 Task: Find connections with filter location Plymouth with filter topic #linkedinlearningwith filter profile language French with filter current company Tata Tele Business Services with filter school ICFAI University with filter industry Health and Human Services with filter service category Wealth Management with filter keywords title Financial Analyst
Action: Mouse moved to (506, 49)
Screenshot: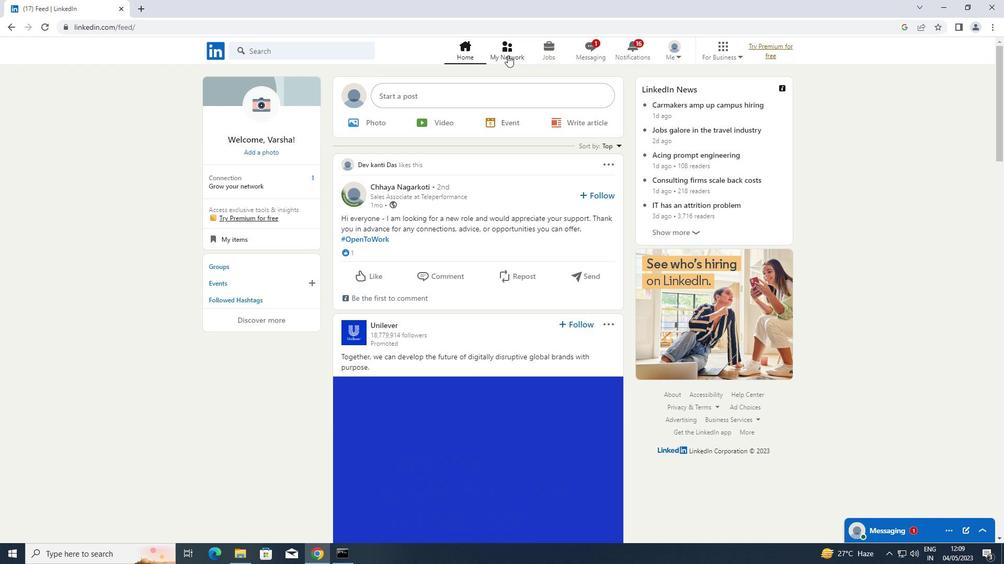 
Action: Mouse pressed left at (506, 49)
Screenshot: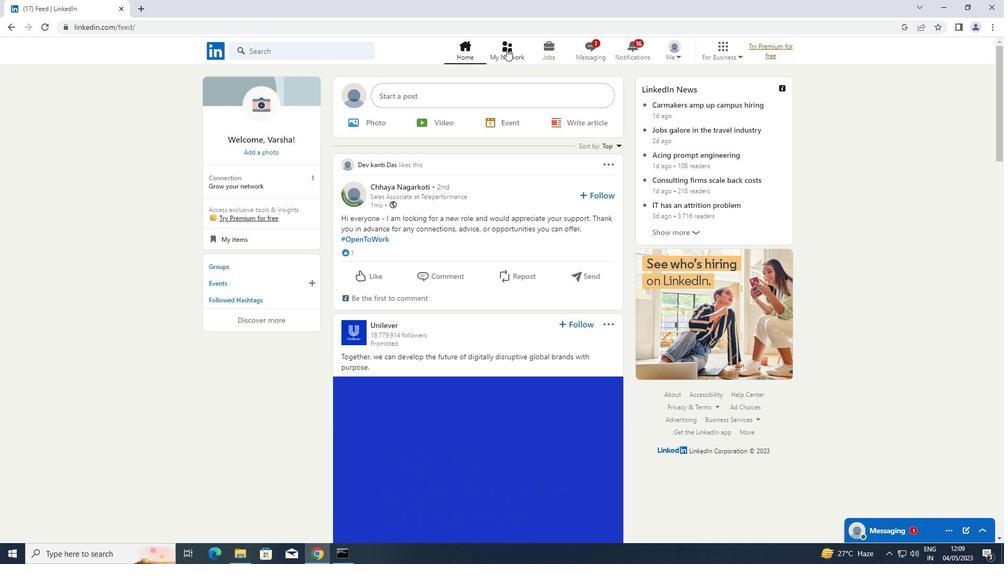 
Action: Mouse moved to (273, 106)
Screenshot: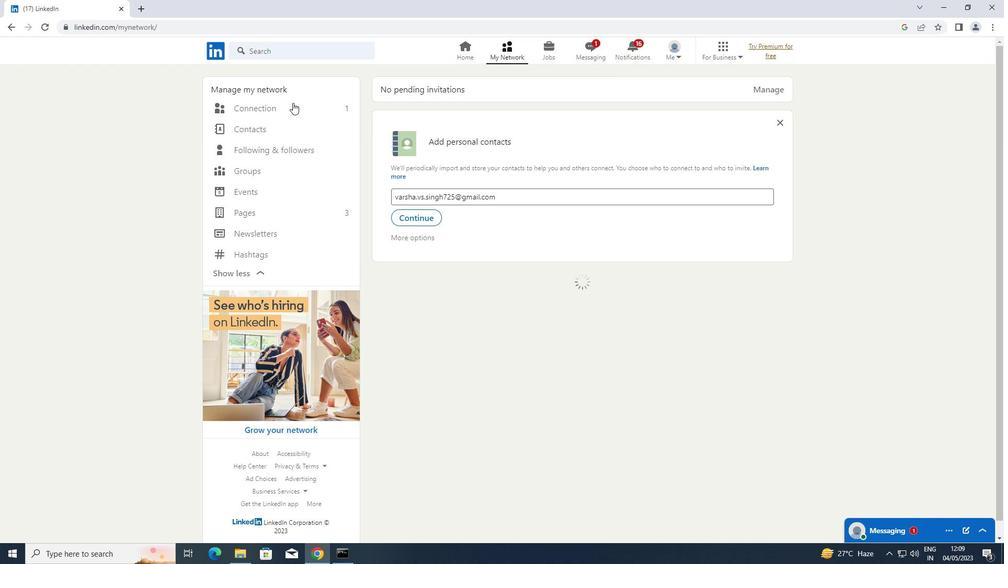 
Action: Mouse pressed left at (273, 106)
Screenshot: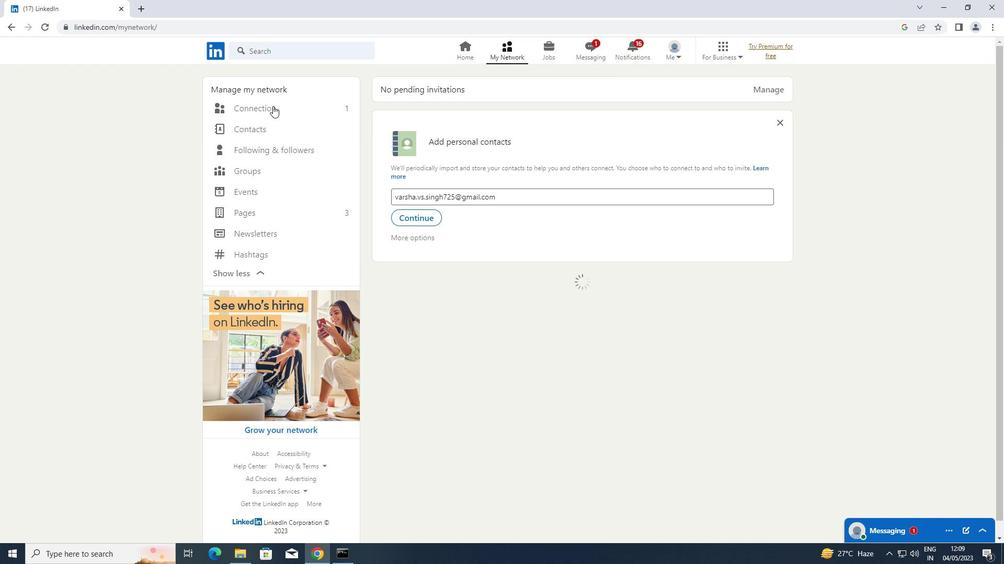 
Action: Mouse moved to (570, 108)
Screenshot: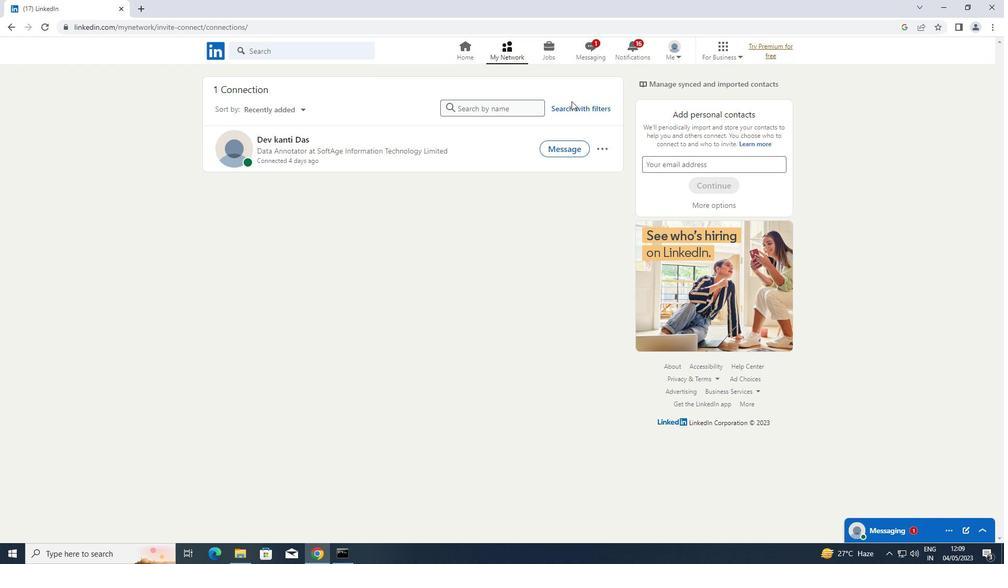 
Action: Mouse pressed left at (570, 108)
Screenshot: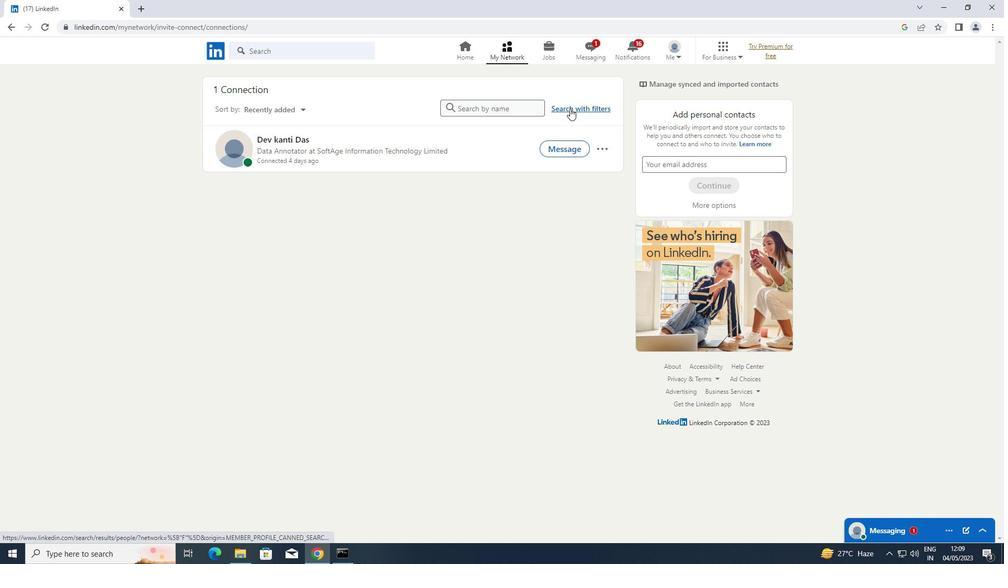 
Action: Mouse moved to (533, 83)
Screenshot: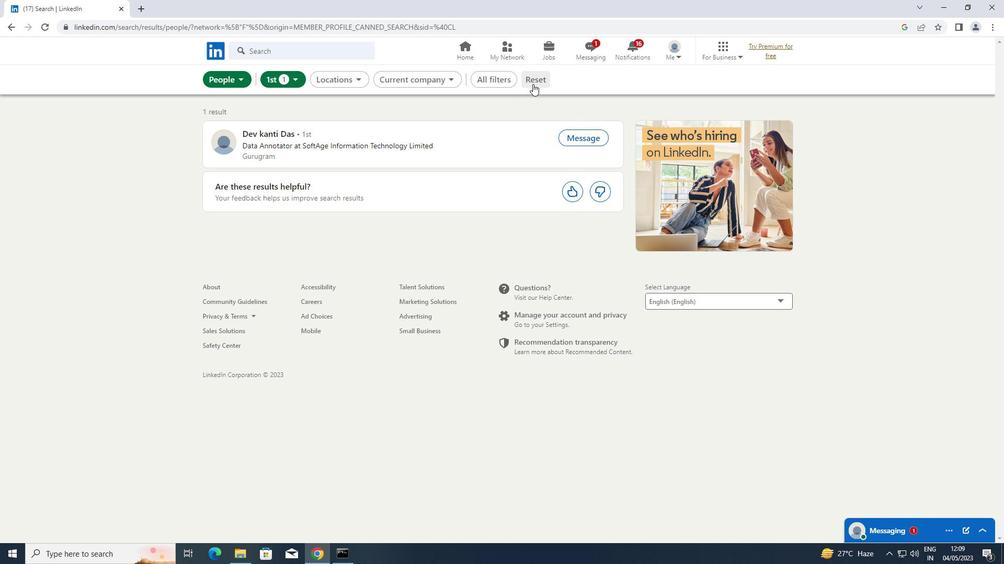 
Action: Mouse pressed left at (533, 83)
Screenshot: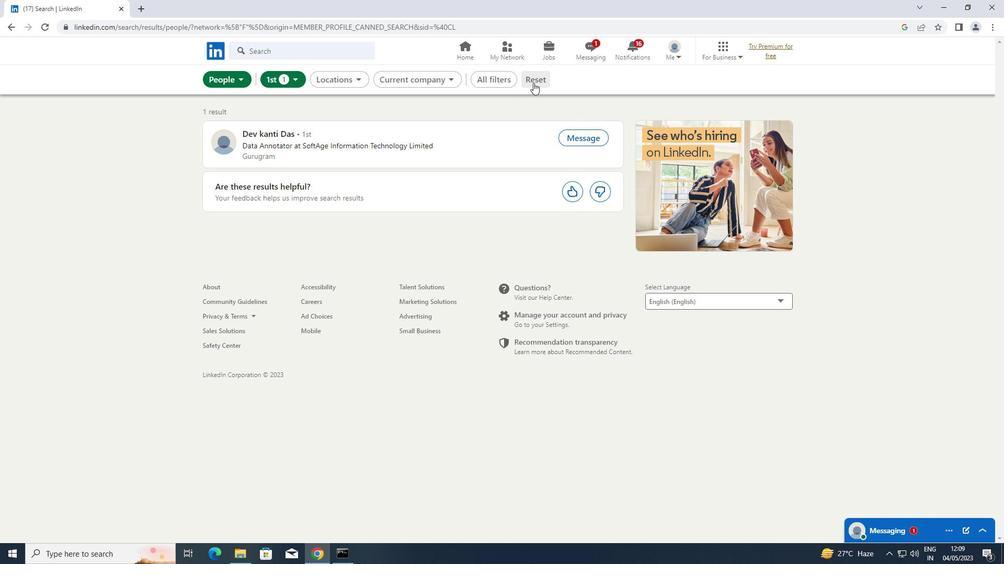 
Action: Mouse moved to (521, 82)
Screenshot: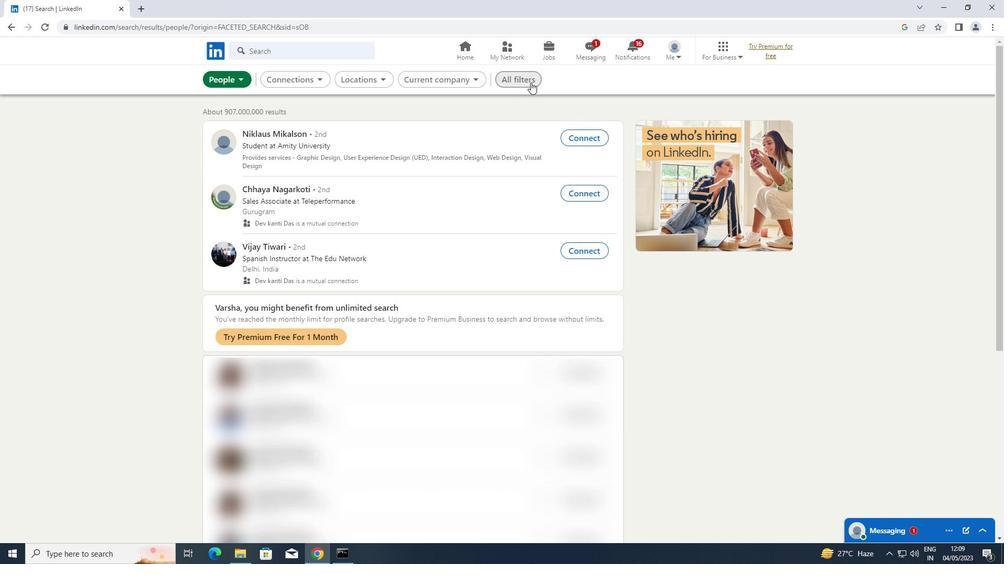 
Action: Mouse pressed left at (521, 82)
Screenshot: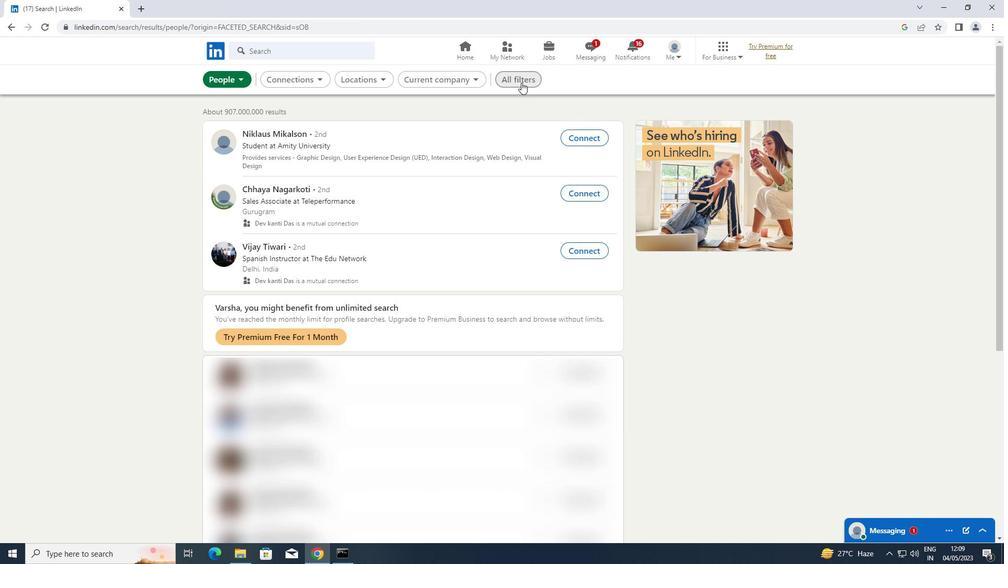 
Action: Mouse moved to (845, 220)
Screenshot: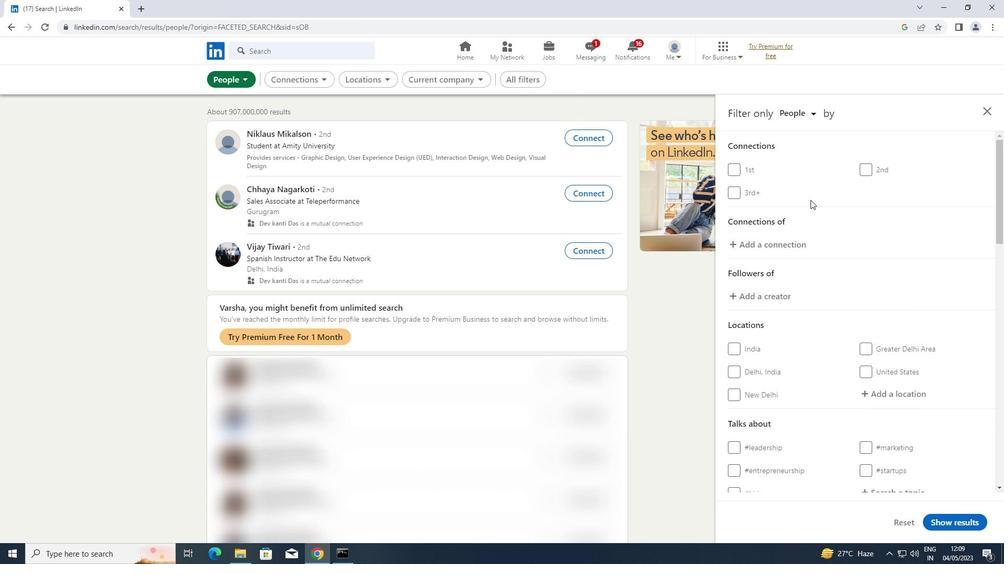 
Action: Mouse scrolled (845, 220) with delta (0, 0)
Screenshot: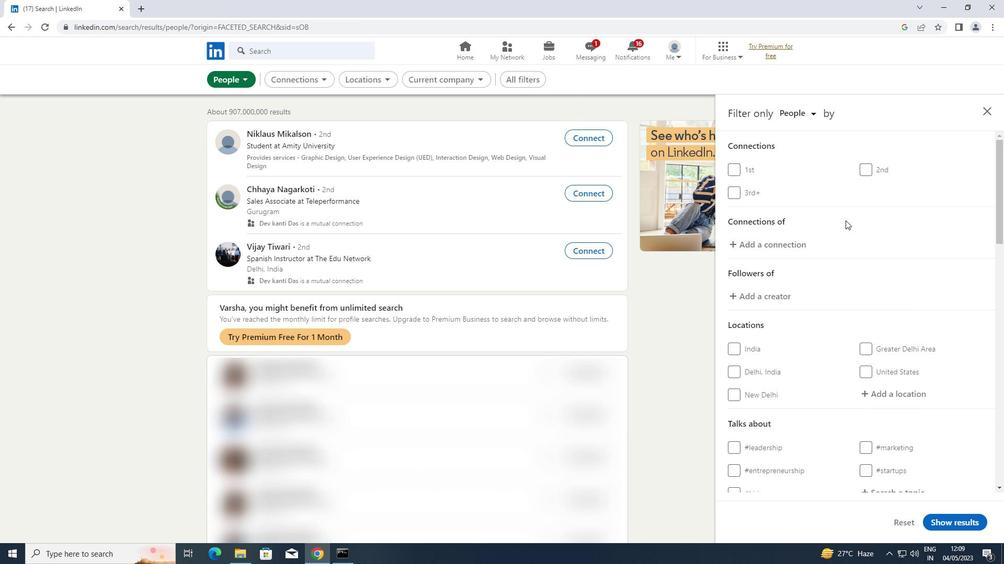 
Action: Mouse scrolled (845, 220) with delta (0, 0)
Screenshot: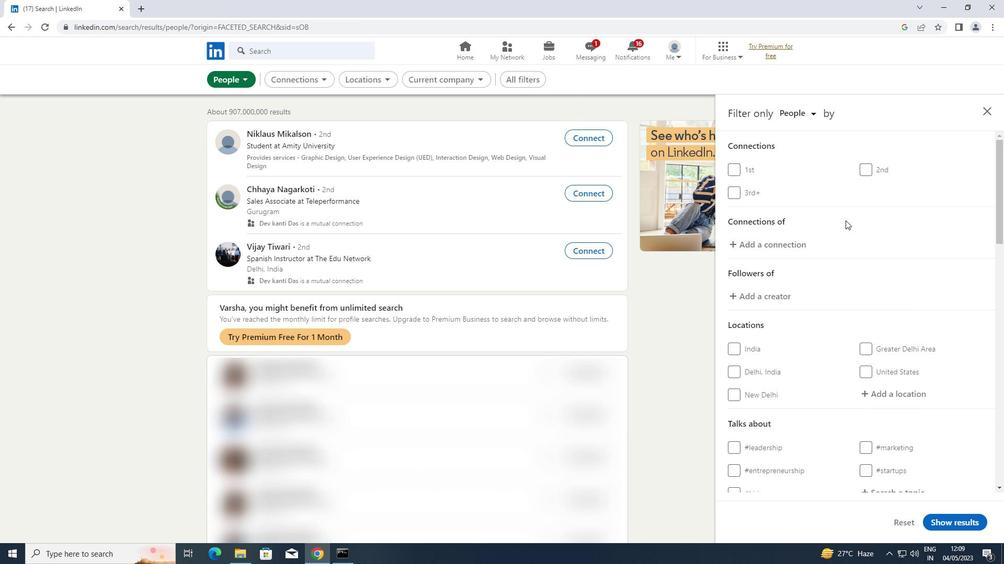 
Action: Mouse moved to (894, 286)
Screenshot: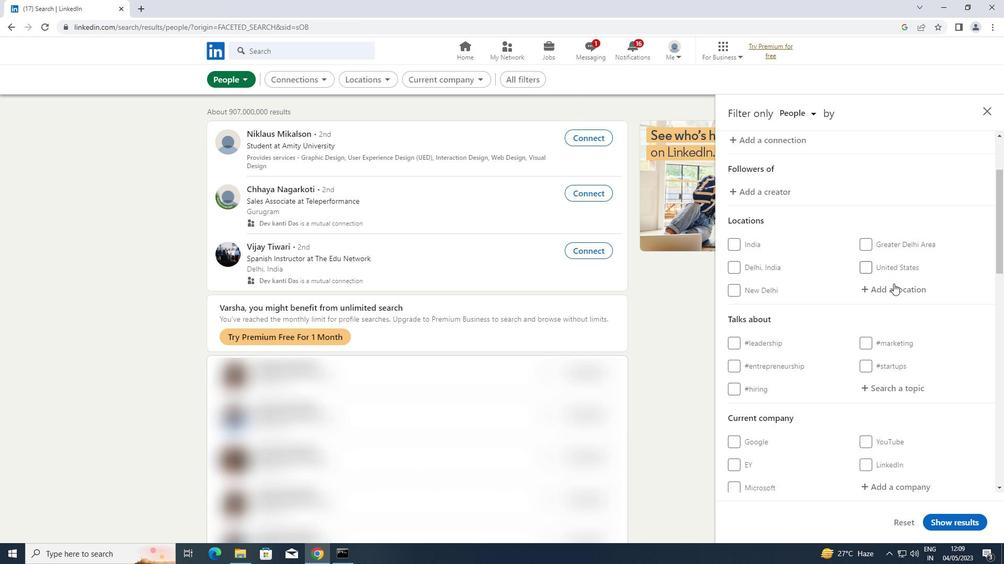 
Action: Mouse pressed left at (894, 286)
Screenshot: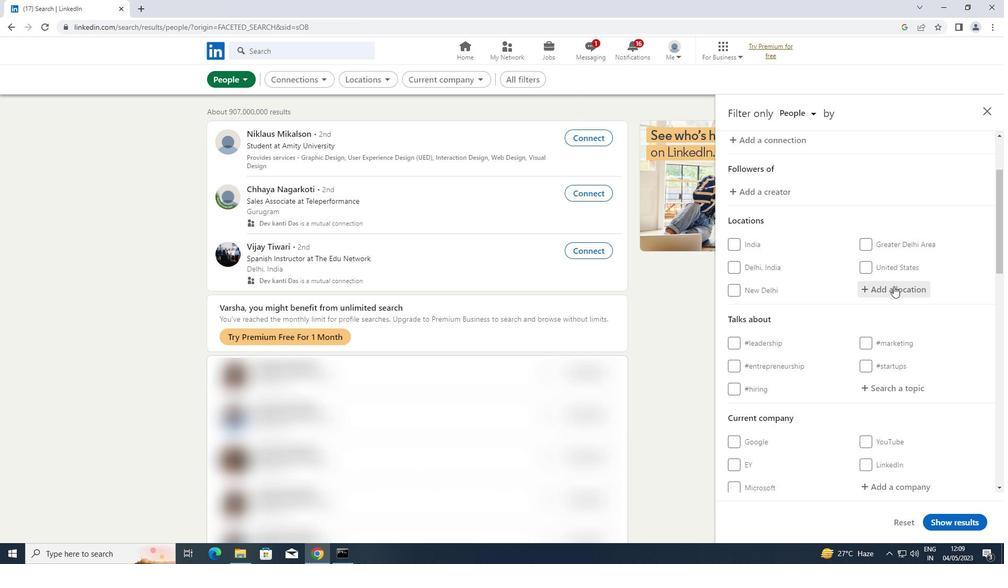 
Action: Key pressed <Key.shift><Key.shift>PLYMOUTH<Key.enter>
Screenshot: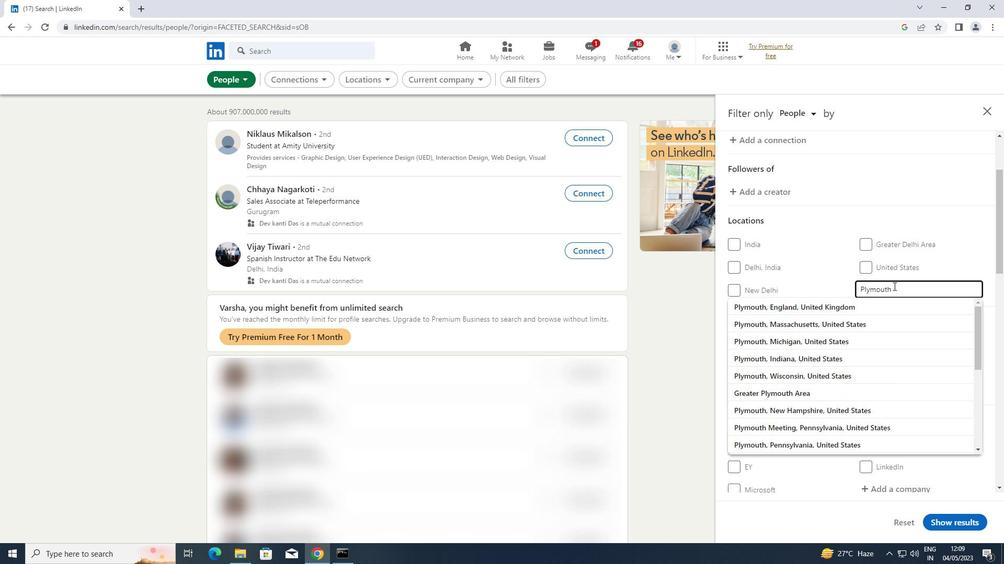 
Action: Mouse moved to (877, 391)
Screenshot: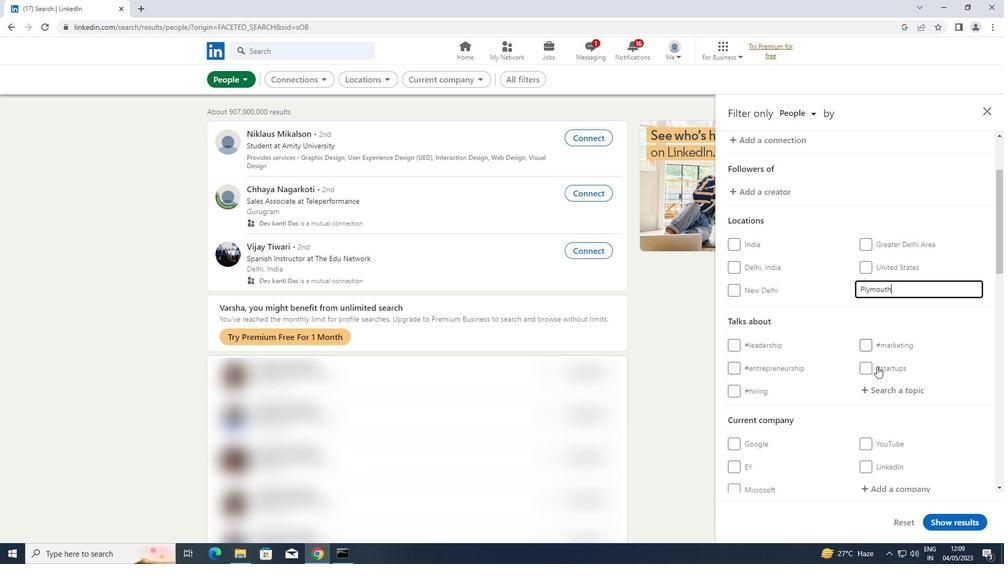 
Action: Mouse pressed left at (877, 391)
Screenshot: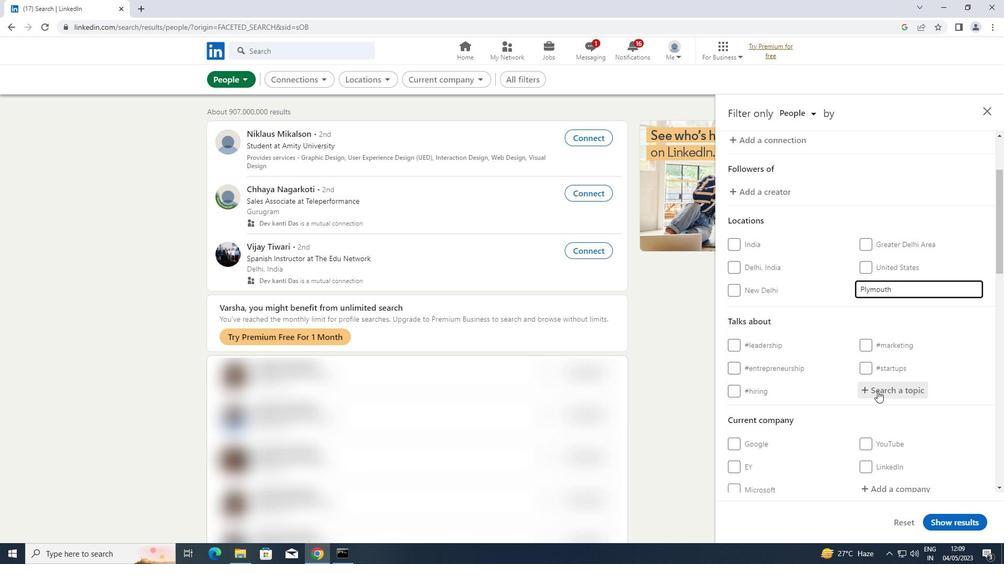 
Action: Key pressed LINKEDINLEARNING
Screenshot: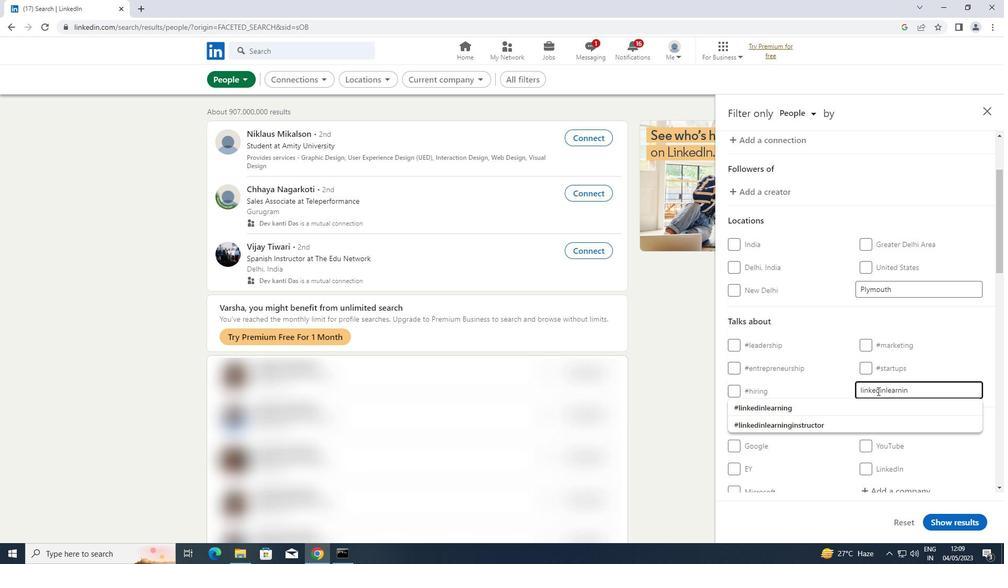 
Action: Mouse moved to (793, 406)
Screenshot: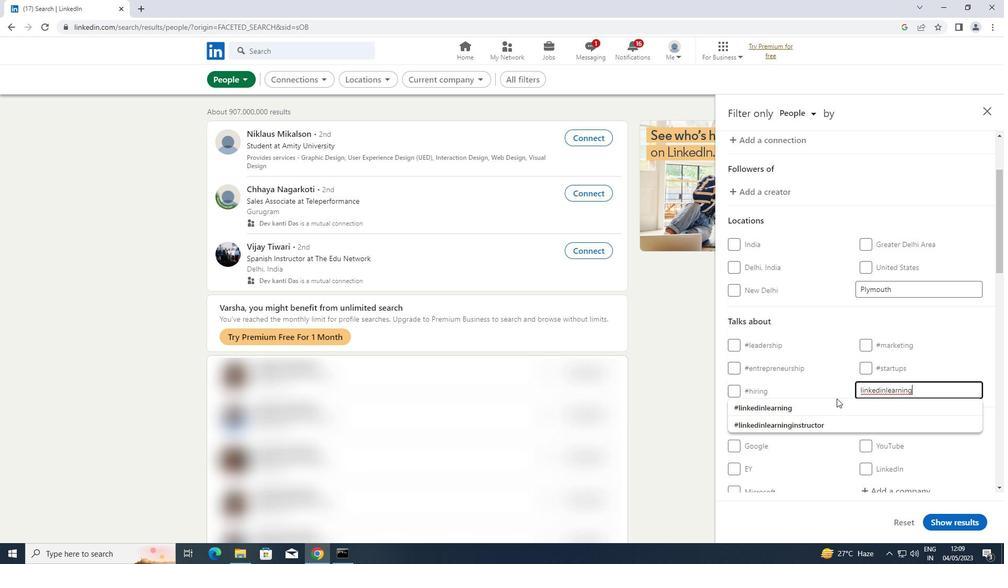 
Action: Mouse pressed left at (793, 406)
Screenshot: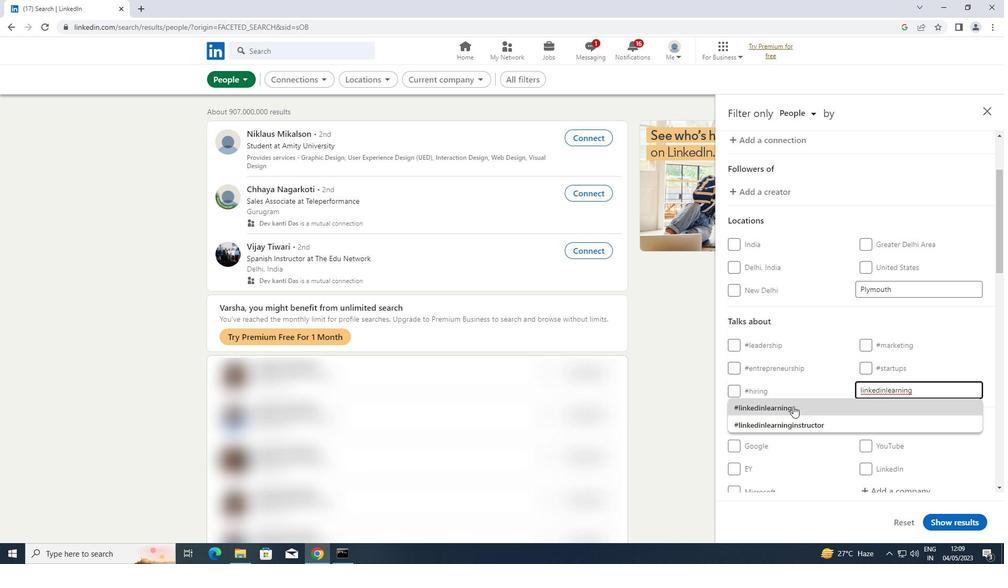 
Action: Mouse scrolled (793, 406) with delta (0, 0)
Screenshot: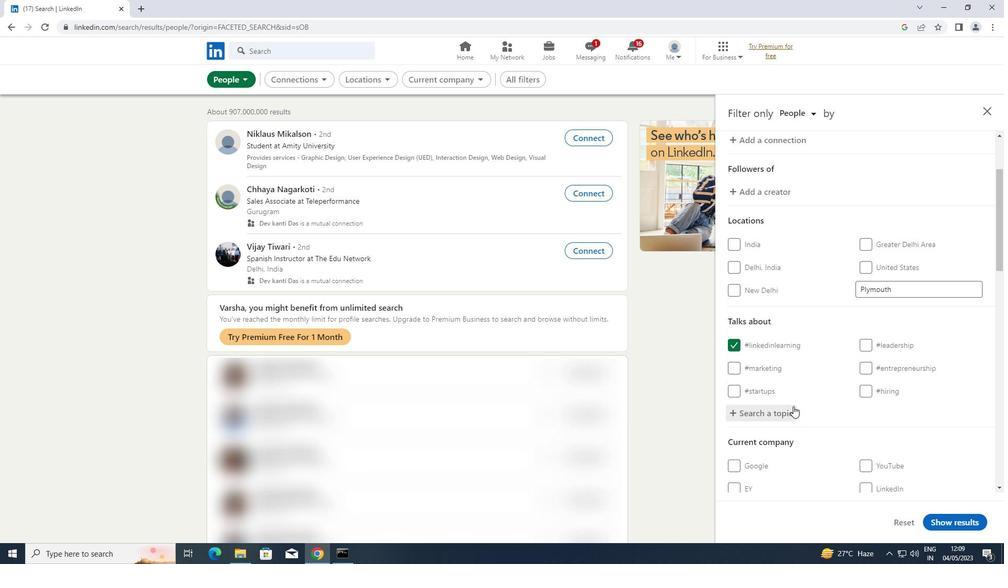 
Action: Mouse scrolled (793, 406) with delta (0, 0)
Screenshot: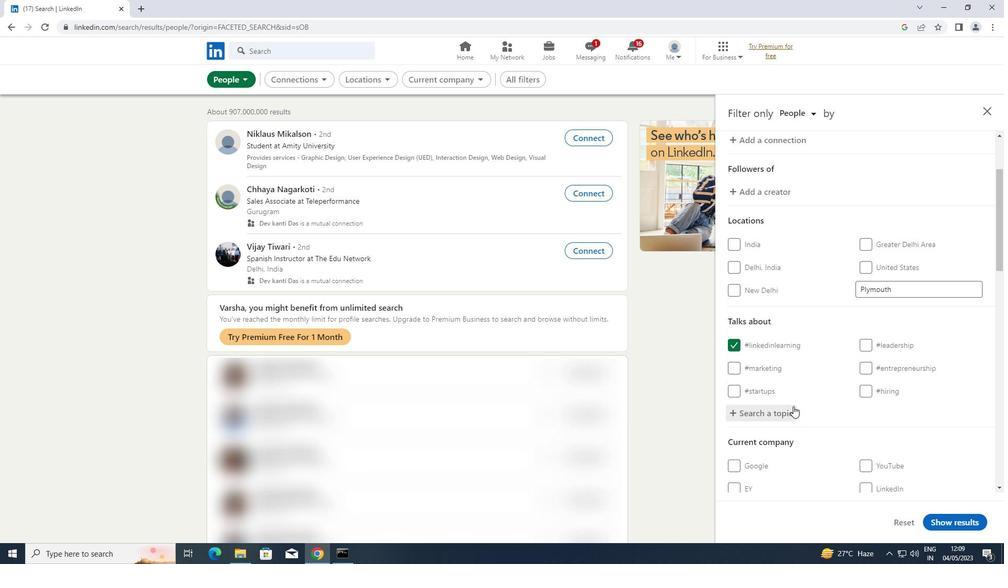 
Action: Mouse scrolled (793, 406) with delta (0, 0)
Screenshot: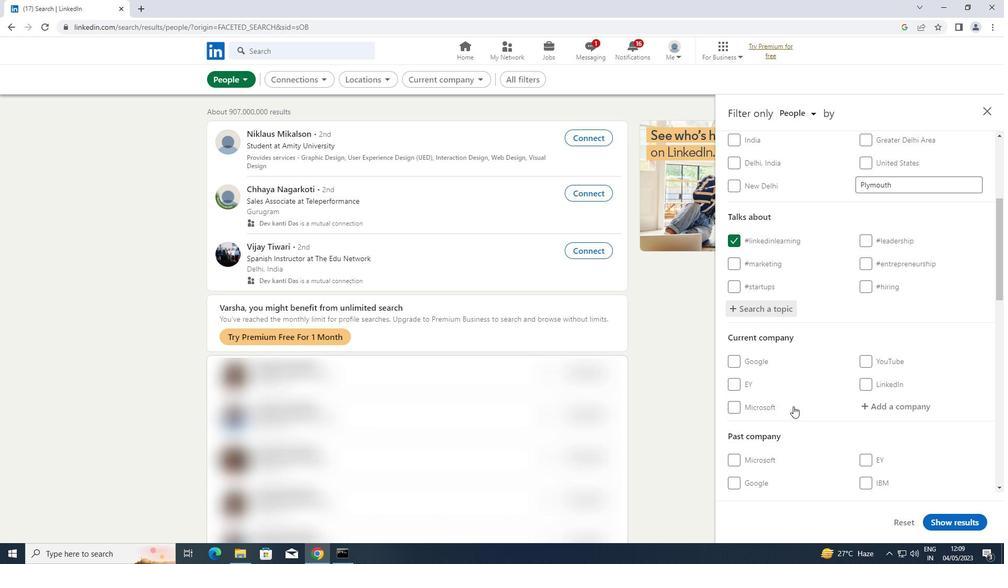 
Action: Mouse scrolled (793, 406) with delta (0, 0)
Screenshot: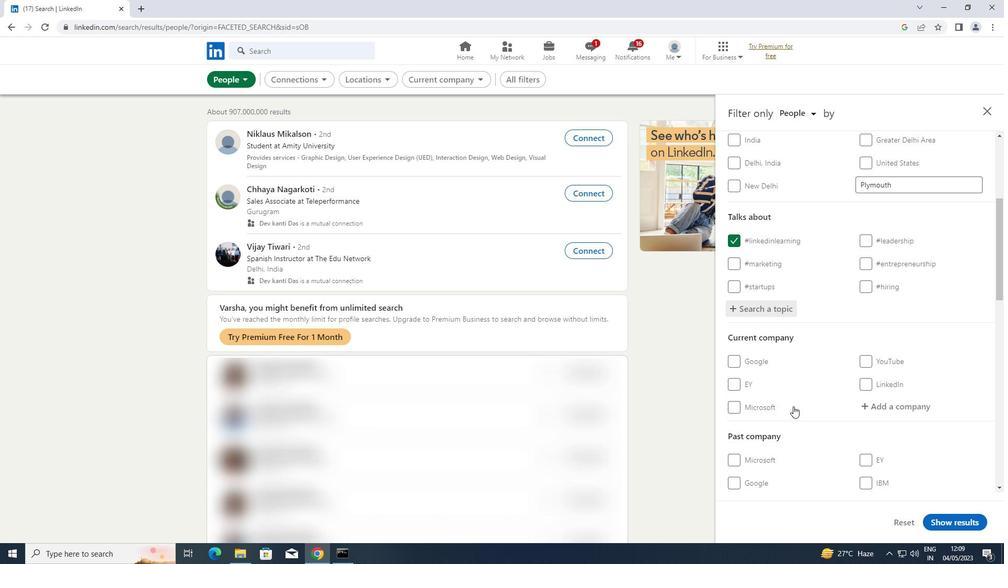 
Action: Mouse scrolled (793, 406) with delta (0, 0)
Screenshot: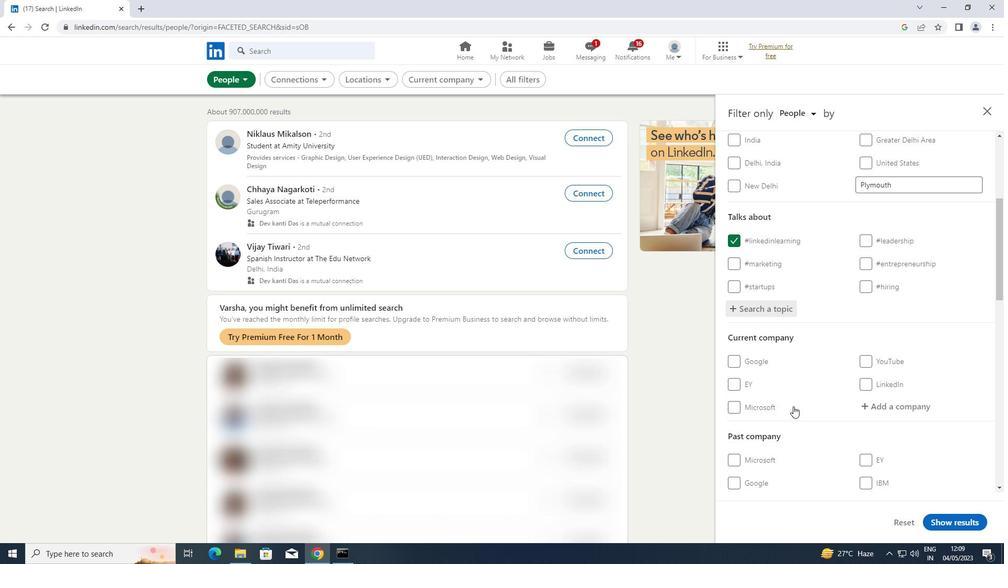 
Action: Mouse moved to (793, 405)
Screenshot: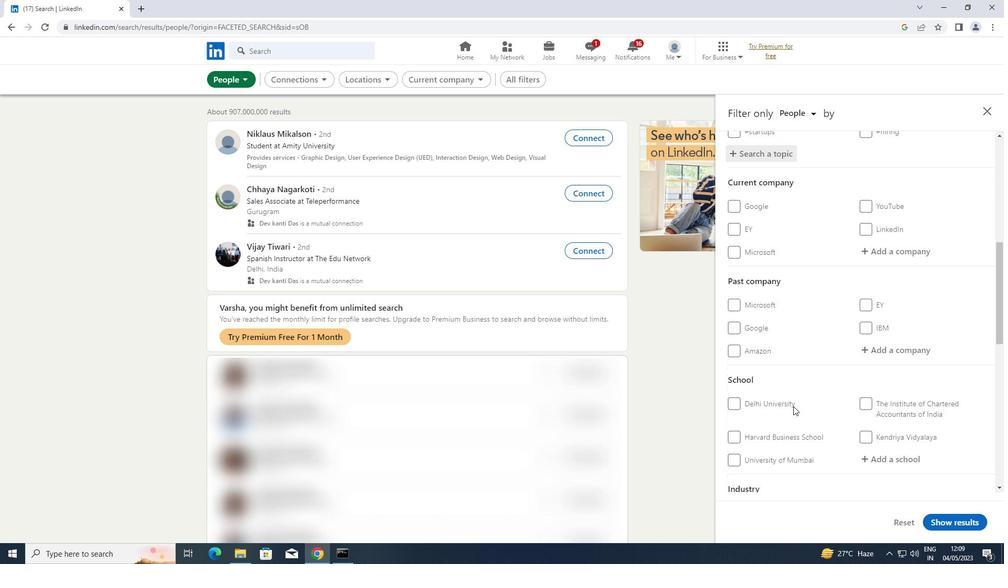 
Action: Mouse scrolled (793, 405) with delta (0, 0)
Screenshot: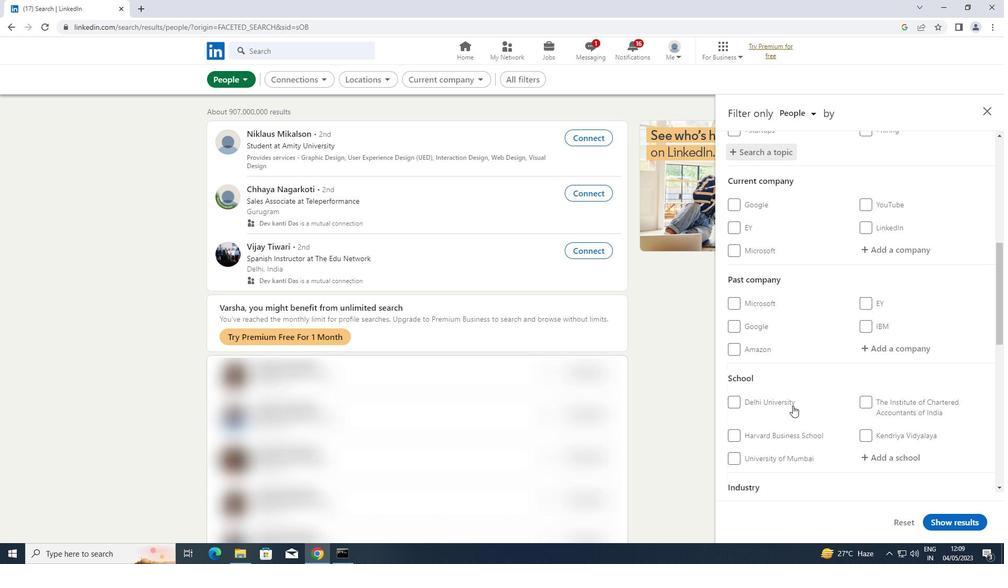 
Action: Mouse scrolled (793, 405) with delta (0, 0)
Screenshot: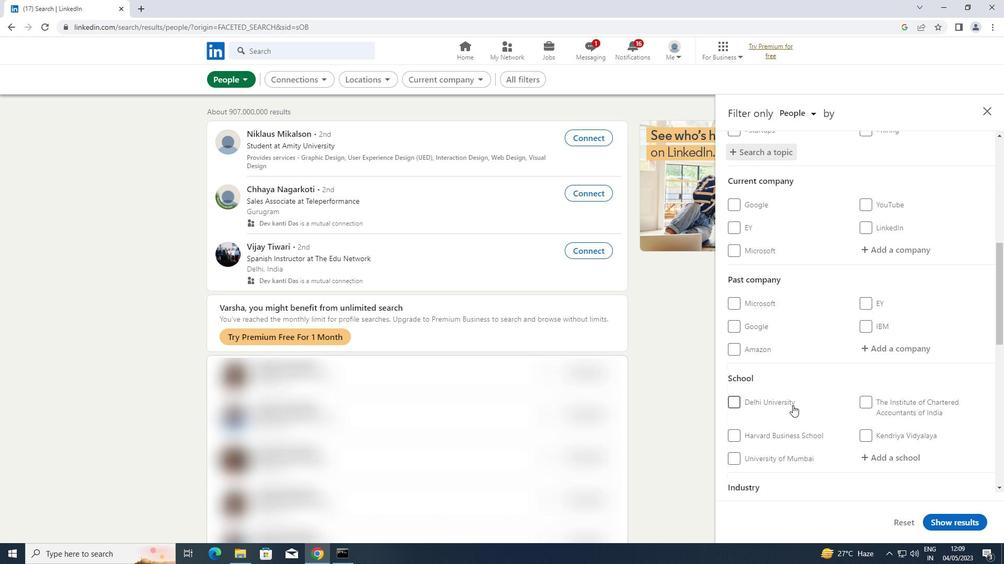 
Action: Mouse scrolled (793, 405) with delta (0, 0)
Screenshot: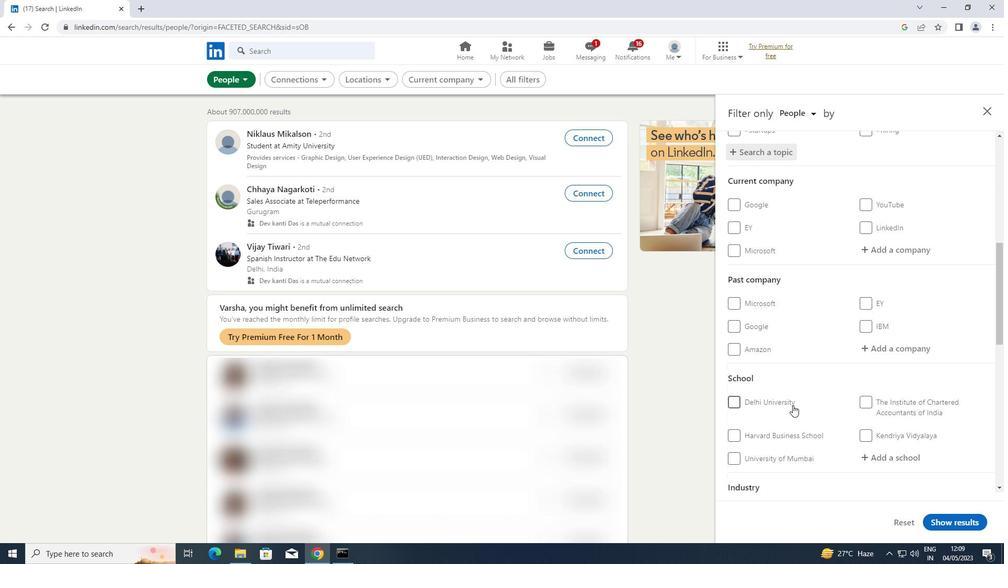 
Action: Mouse scrolled (793, 405) with delta (0, 0)
Screenshot: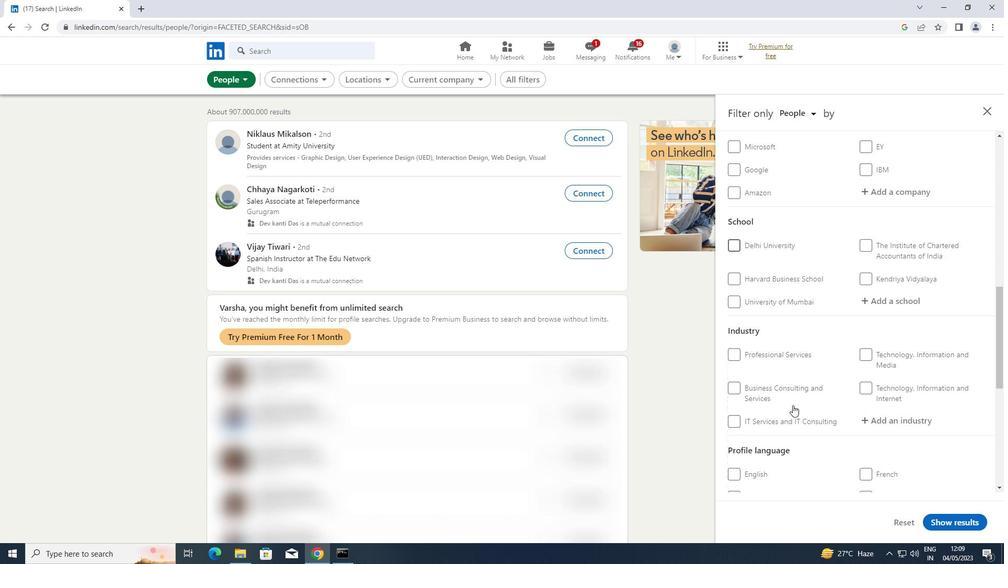 
Action: Mouse scrolled (793, 405) with delta (0, 0)
Screenshot: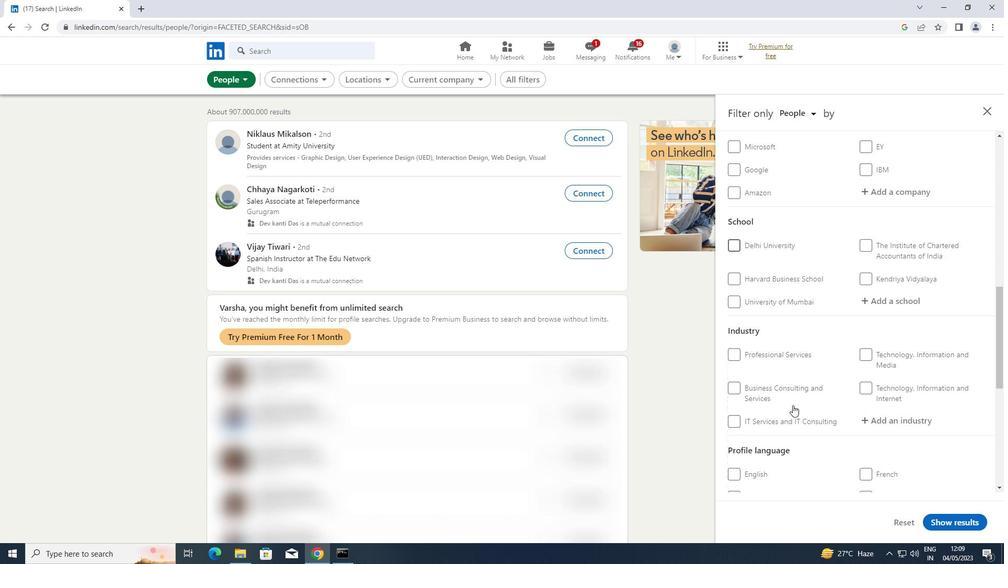 
Action: Mouse moved to (863, 370)
Screenshot: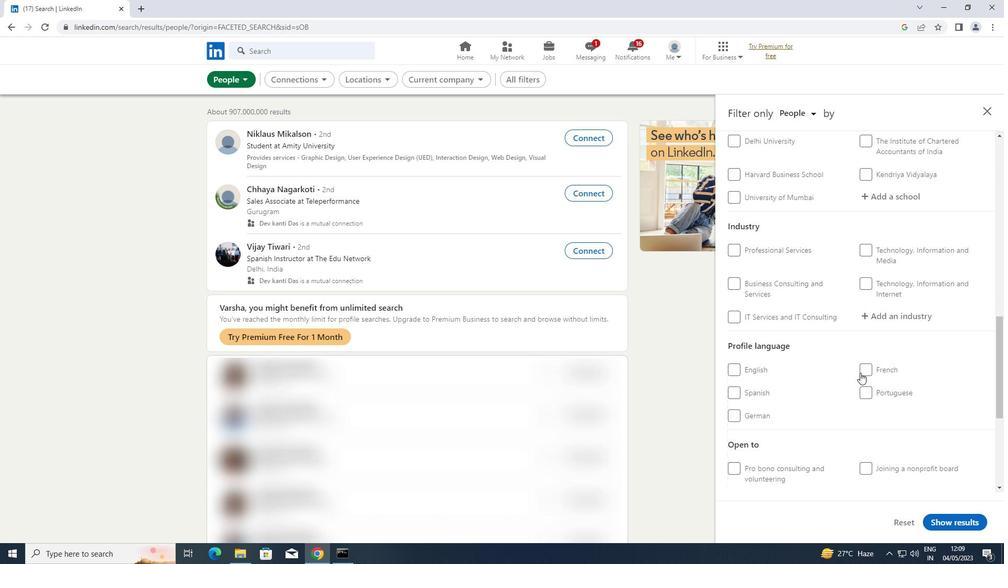 
Action: Mouse pressed left at (863, 370)
Screenshot: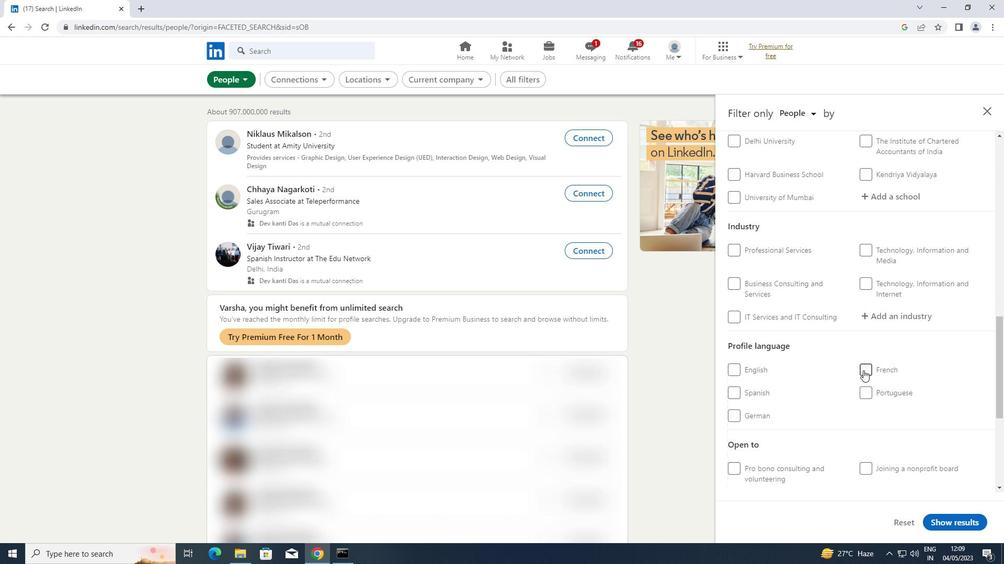 
Action: Mouse scrolled (863, 371) with delta (0, 0)
Screenshot: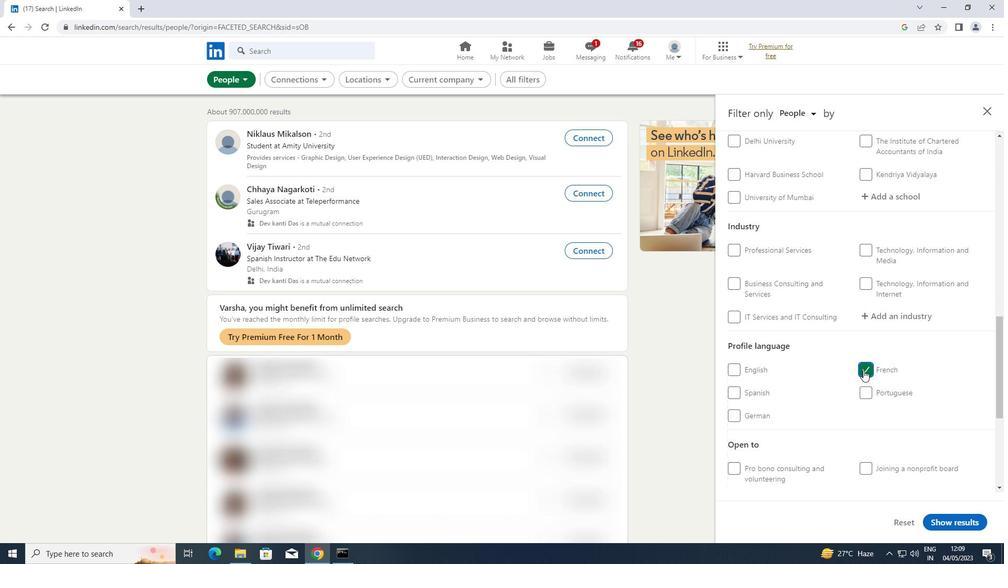 
Action: Mouse scrolled (863, 371) with delta (0, 0)
Screenshot: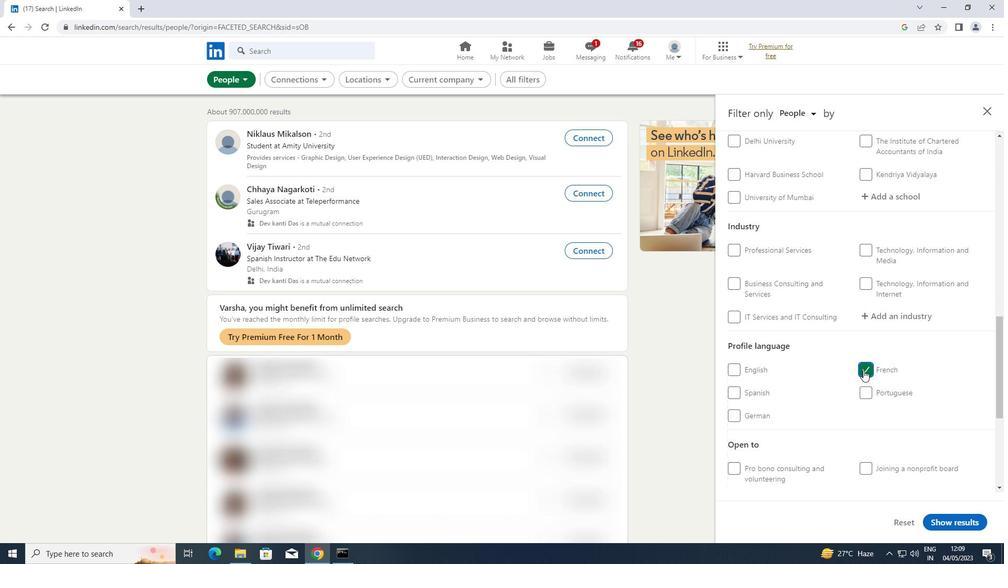 
Action: Mouse scrolled (863, 371) with delta (0, 0)
Screenshot: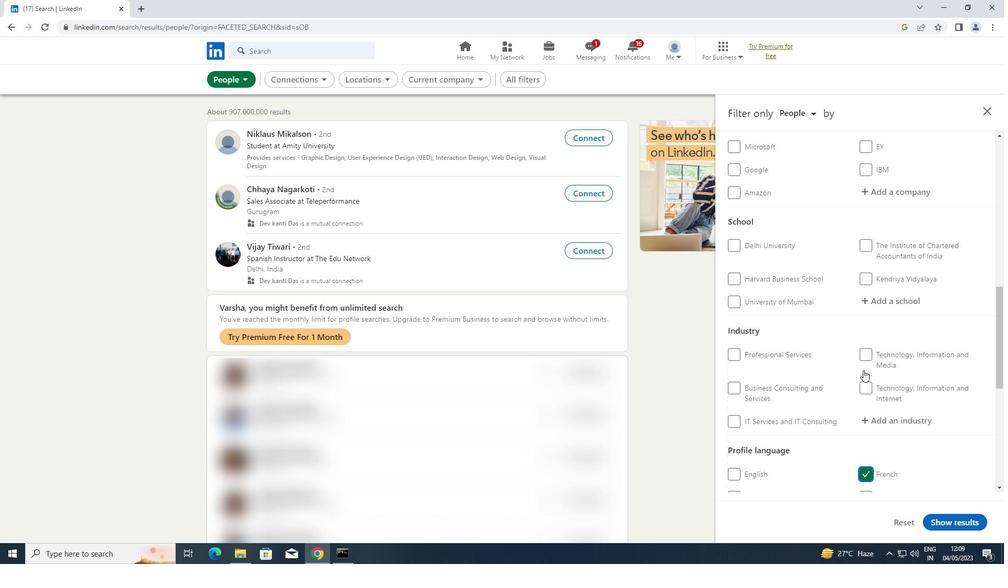 
Action: Mouse scrolled (863, 371) with delta (0, 0)
Screenshot: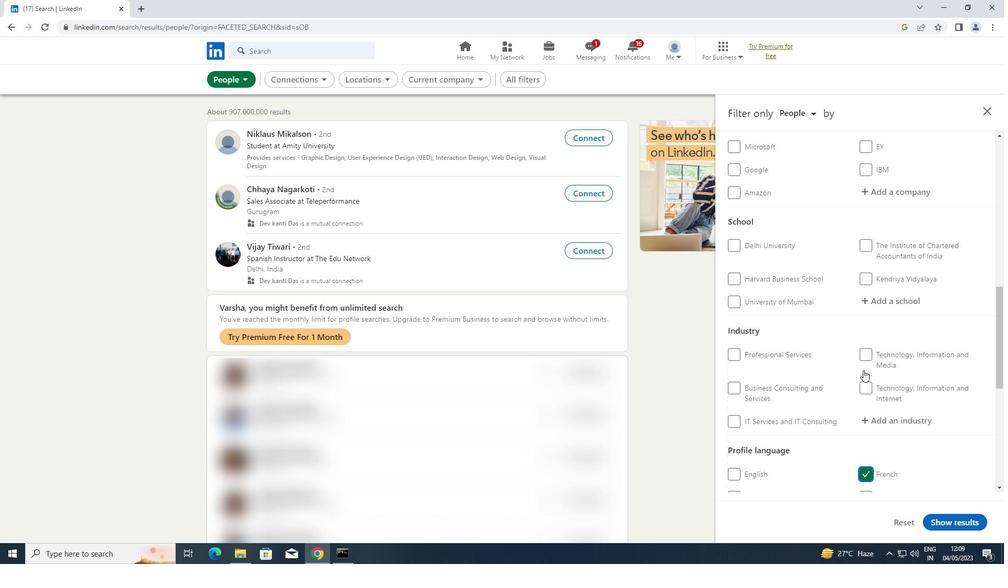 
Action: Mouse scrolled (863, 371) with delta (0, 0)
Screenshot: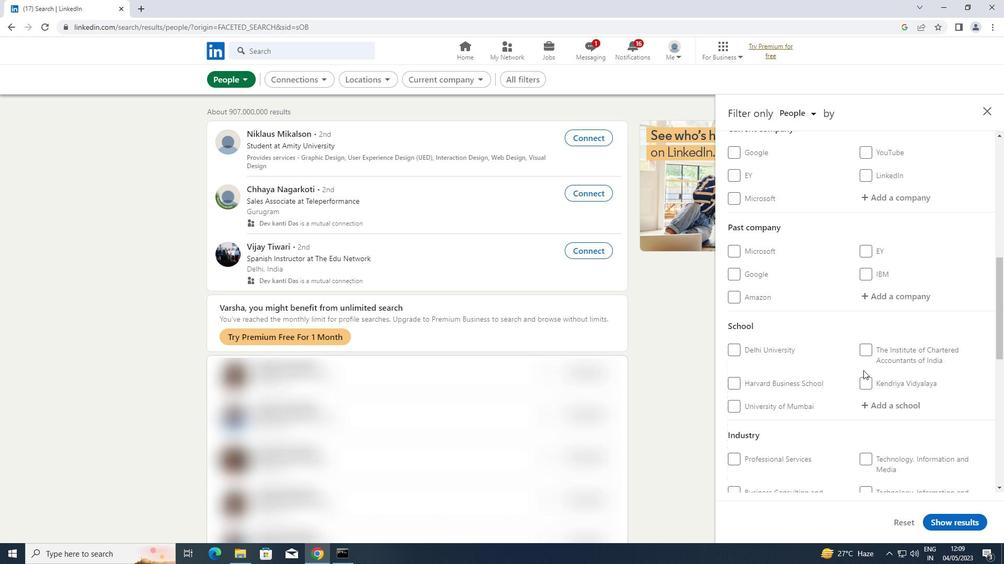 
Action: Mouse scrolled (863, 371) with delta (0, 0)
Screenshot: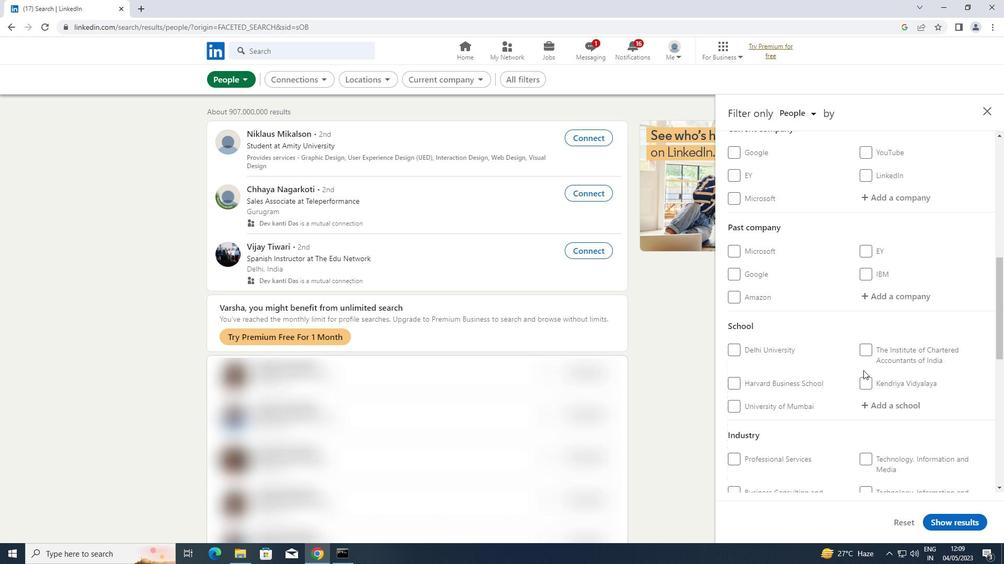 
Action: Mouse scrolled (863, 371) with delta (0, 0)
Screenshot: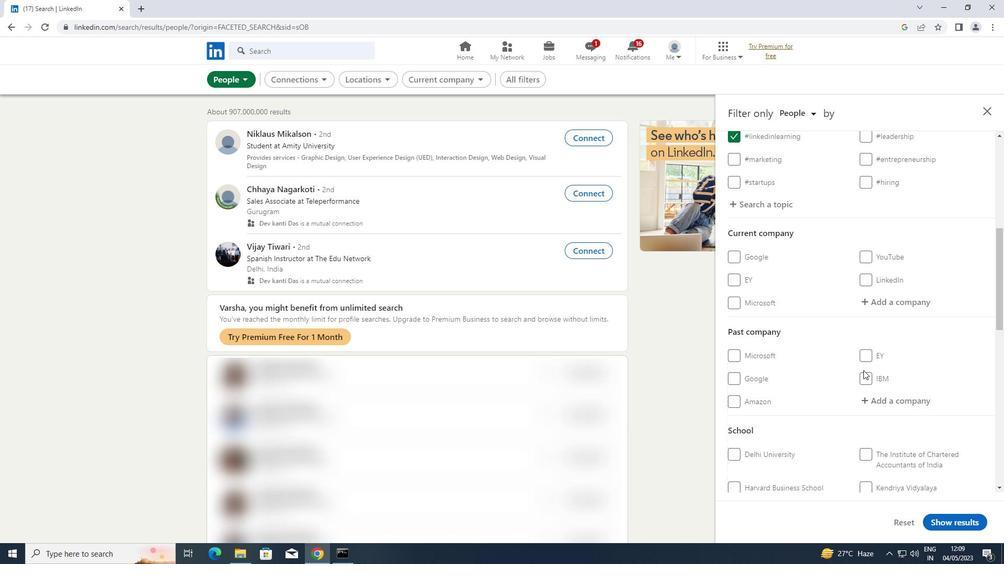 
Action: Mouse moved to (885, 351)
Screenshot: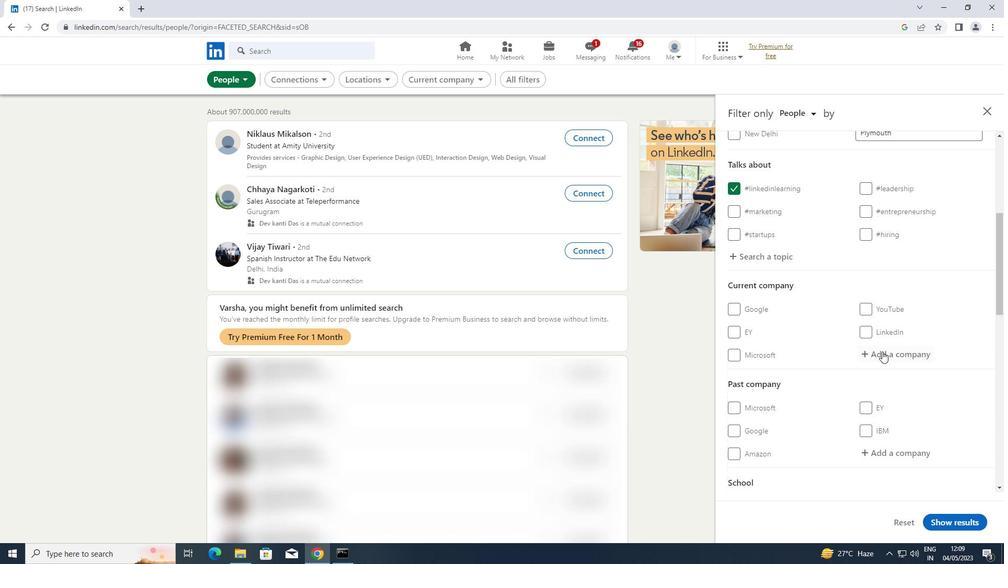 
Action: Mouse pressed left at (885, 351)
Screenshot: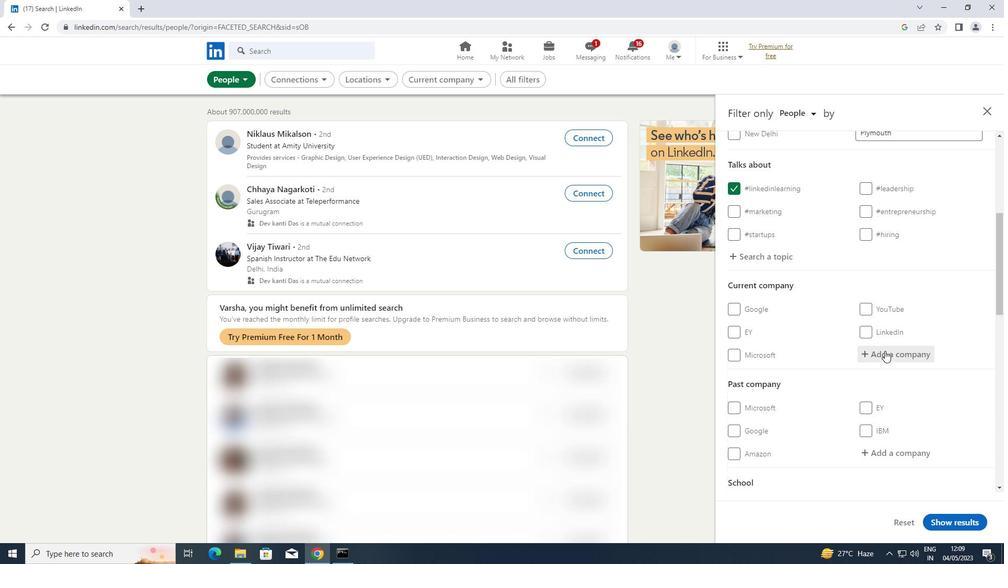 
Action: Key pressed <Key.shift>TATA<Key.space><Key.shift>TELE<Key.space><Key.shift>BUSINE
Screenshot: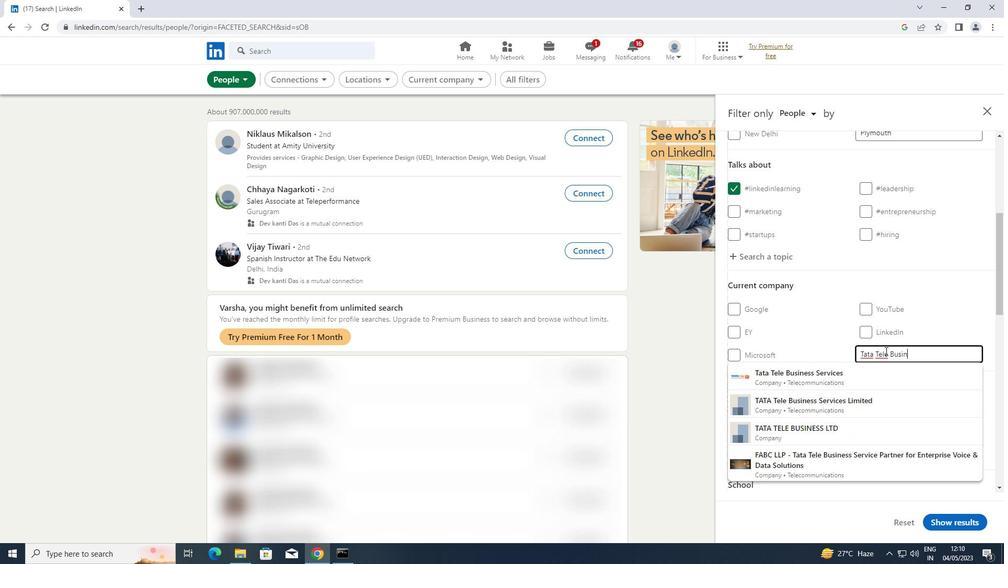 
Action: Mouse moved to (825, 370)
Screenshot: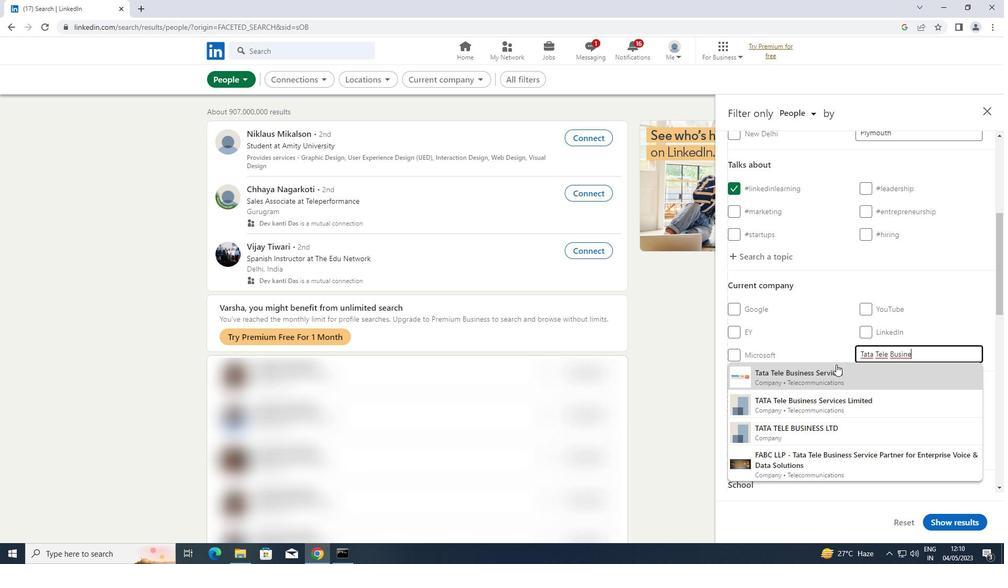 
Action: Mouse pressed left at (825, 370)
Screenshot: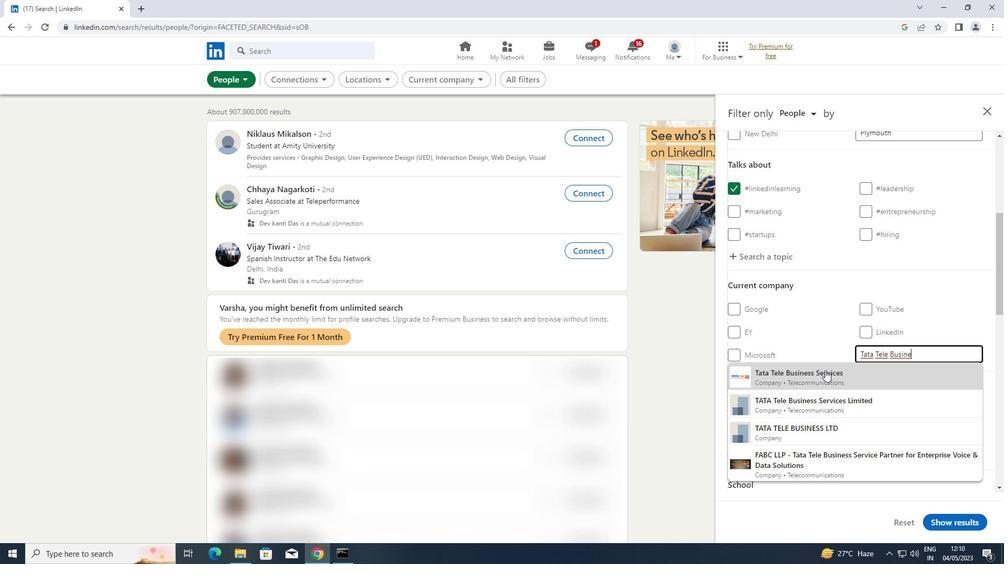 
Action: Mouse scrolled (825, 370) with delta (0, 0)
Screenshot: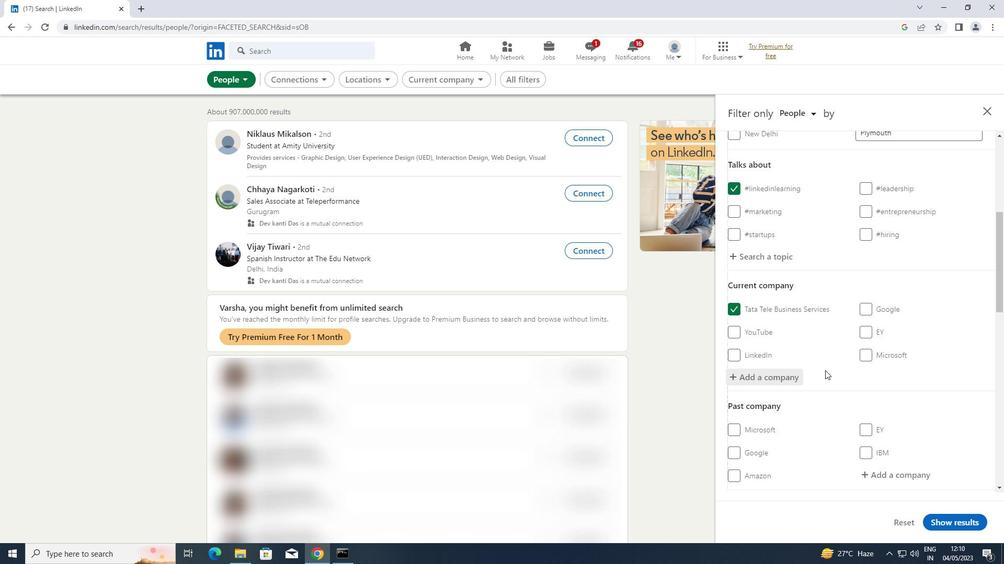 
Action: Mouse scrolled (825, 370) with delta (0, 0)
Screenshot: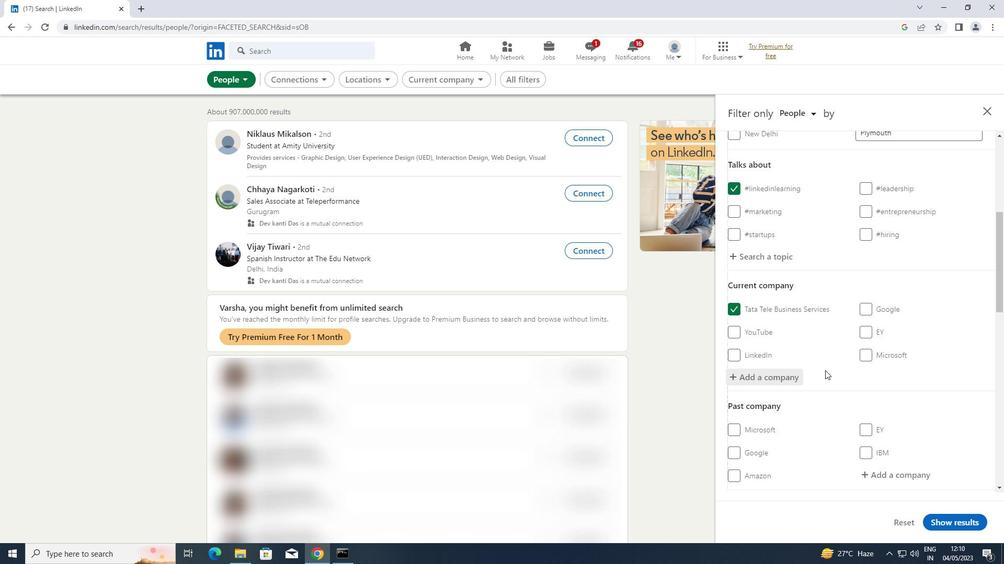 
Action: Mouse scrolled (825, 370) with delta (0, 0)
Screenshot: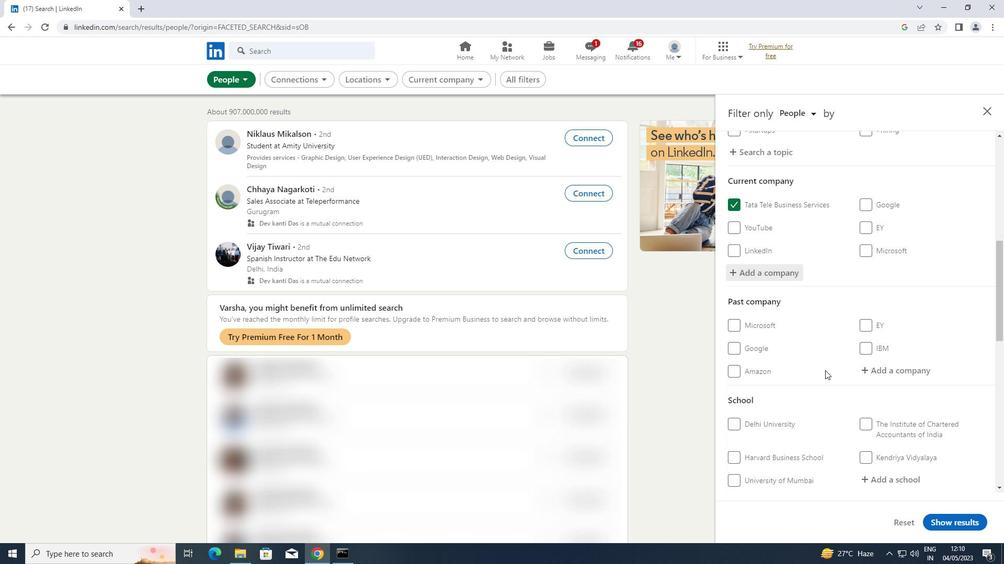 
Action: Mouse moved to (893, 426)
Screenshot: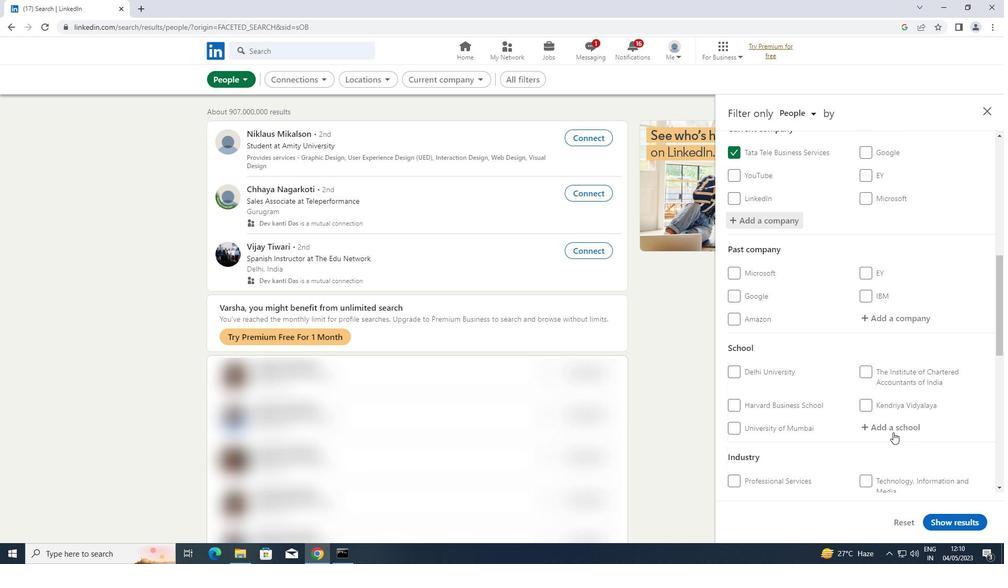 
Action: Mouse pressed left at (893, 426)
Screenshot: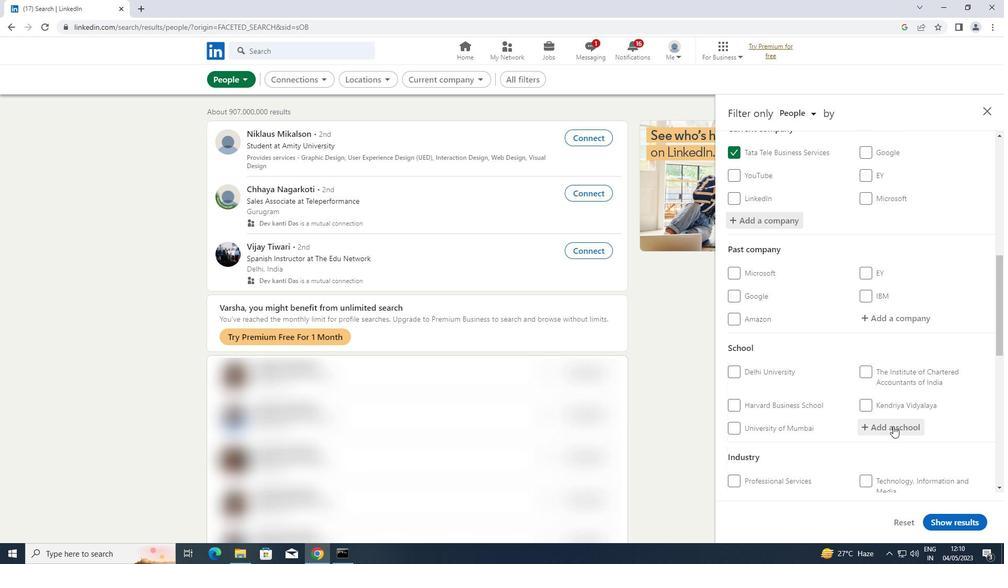 
Action: Key pressed <Key.shift>ICFAI<Key.space>
Screenshot: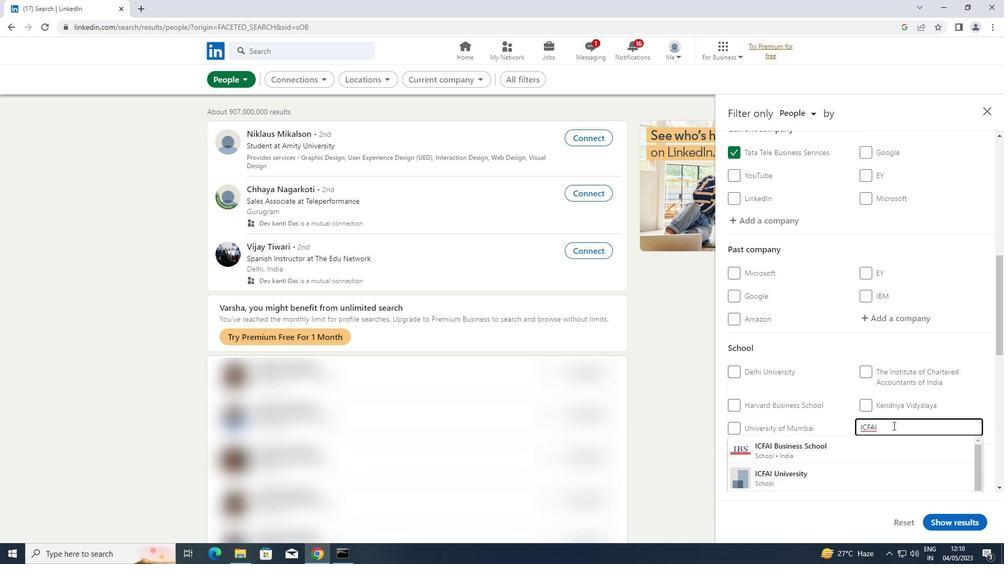 
Action: Mouse moved to (812, 472)
Screenshot: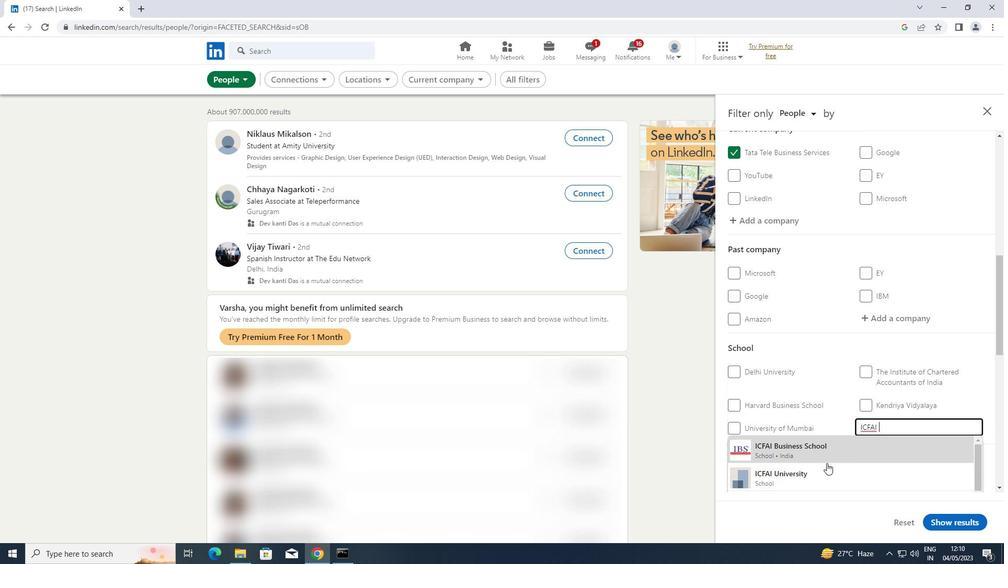 
Action: Mouse pressed left at (812, 472)
Screenshot: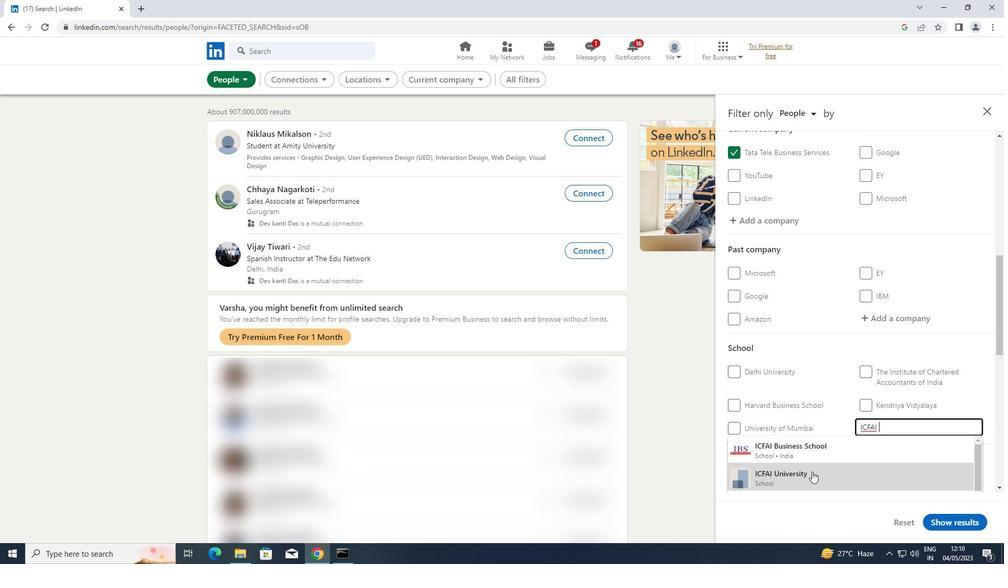 
Action: Mouse scrolled (812, 471) with delta (0, 0)
Screenshot: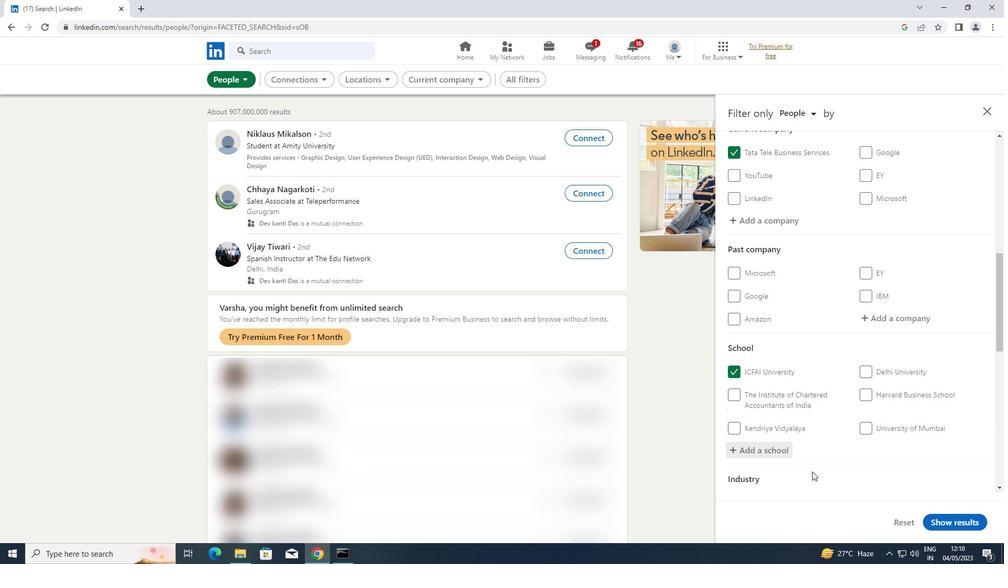 
Action: Mouse scrolled (812, 471) with delta (0, 0)
Screenshot: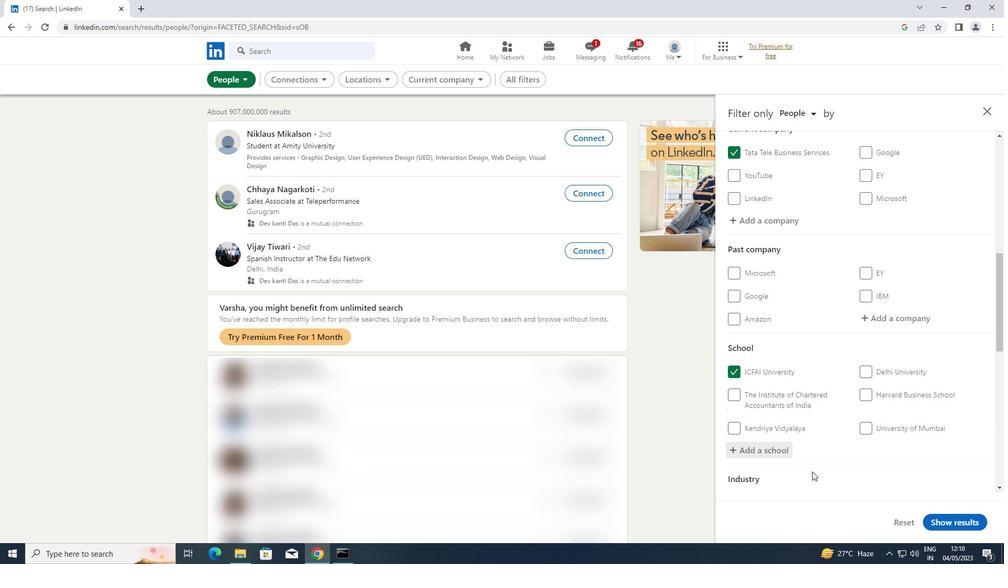 
Action: Mouse moved to (820, 460)
Screenshot: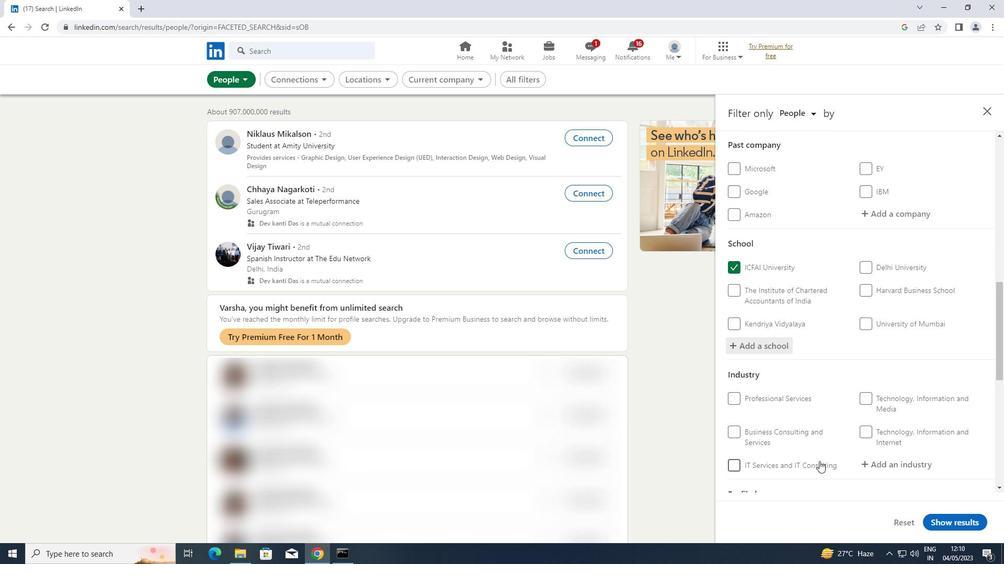 
Action: Mouse scrolled (820, 460) with delta (0, 0)
Screenshot: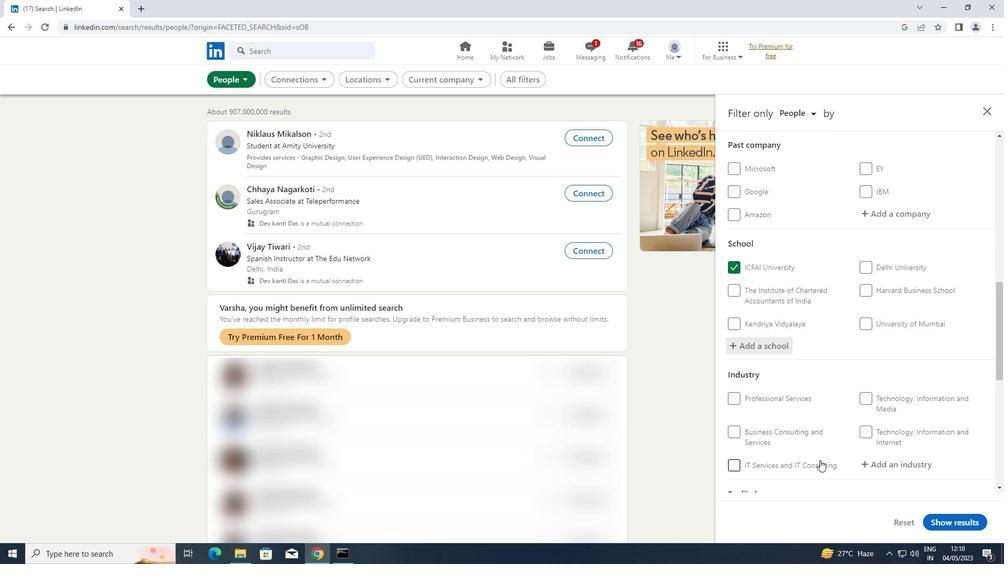 
Action: Mouse scrolled (820, 460) with delta (0, 0)
Screenshot: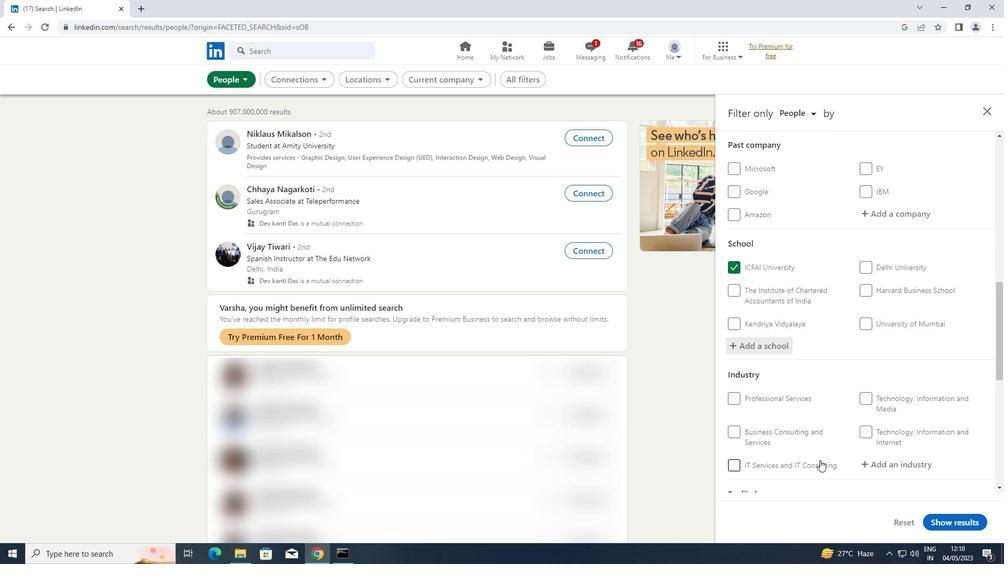 
Action: Mouse moved to (891, 361)
Screenshot: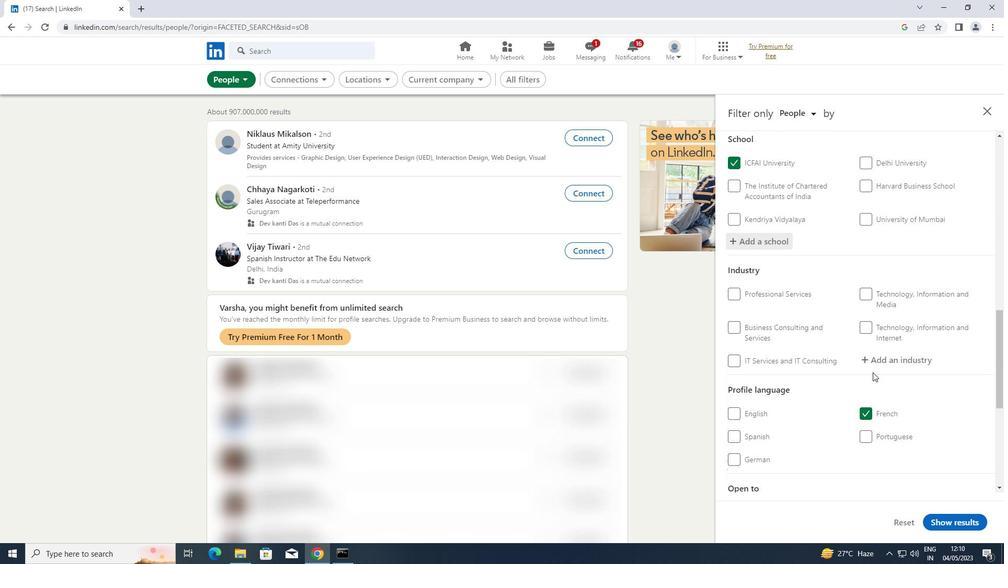 
Action: Mouse pressed left at (891, 361)
Screenshot: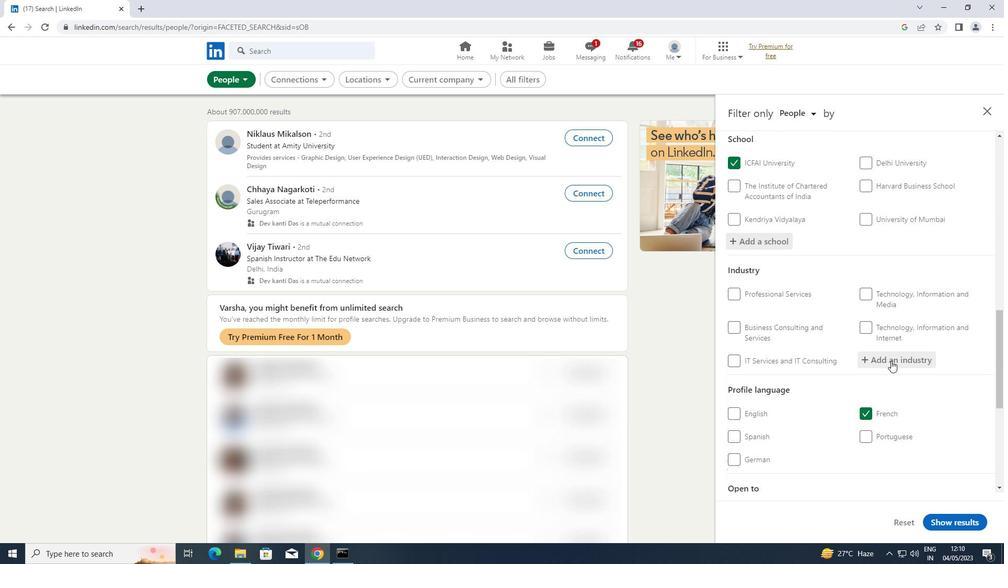 
Action: Key pressed <Key.shift>HEALTH<Key.space>AND<Key.space><Key.shift>HUMAN<Key.space><Key.shift>SERV
Screenshot: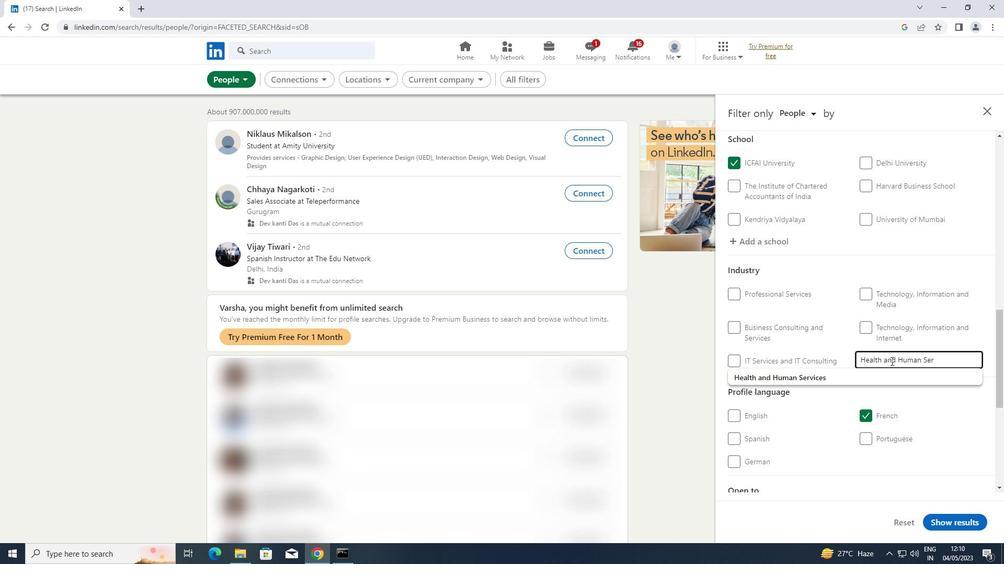 
Action: Mouse moved to (834, 371)
Screenshot: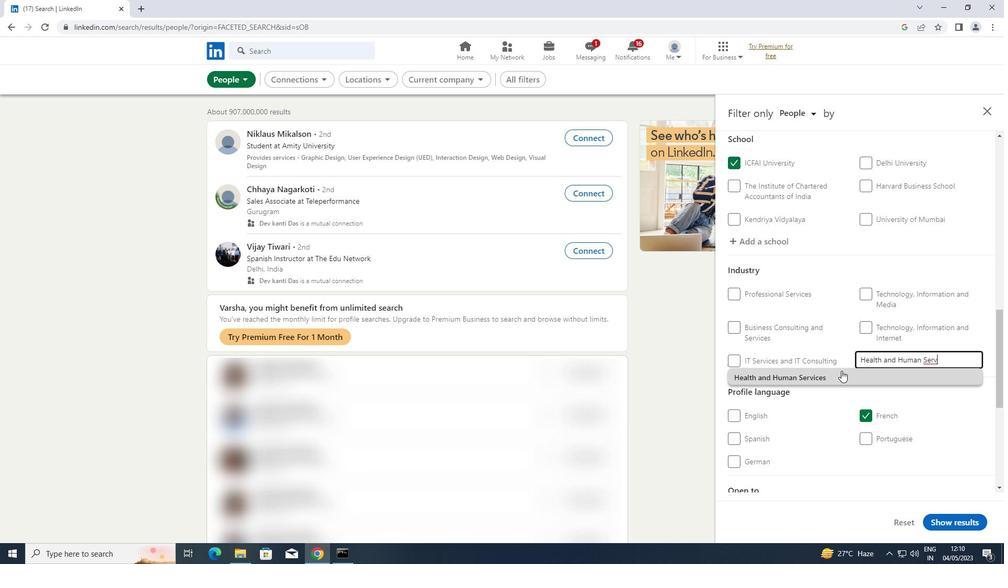 
Action: Mouse pressed left at (834, 371)
Screenshot: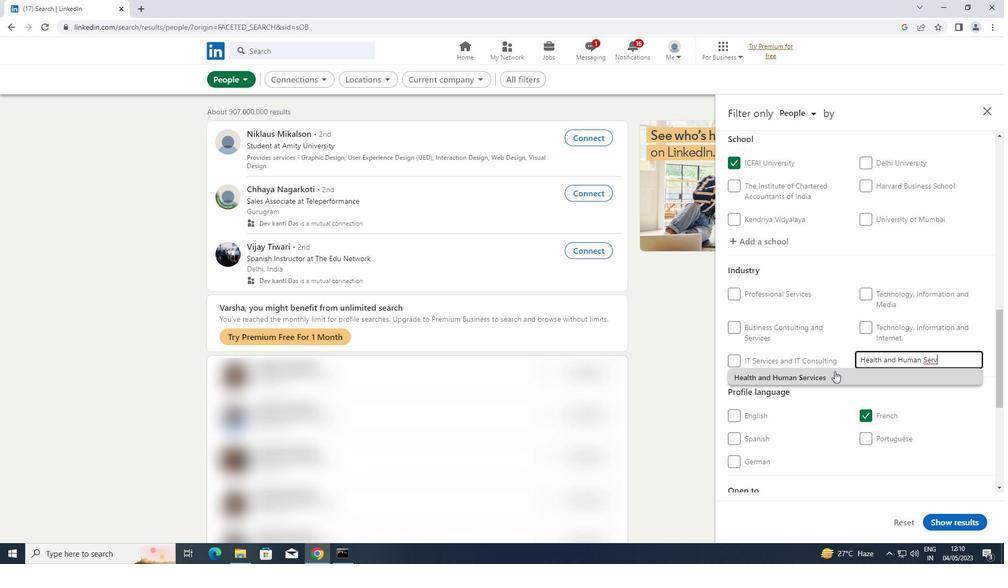 
Action: Mouse scrolled (834, 371) with delta (0, 0)
Screenshot: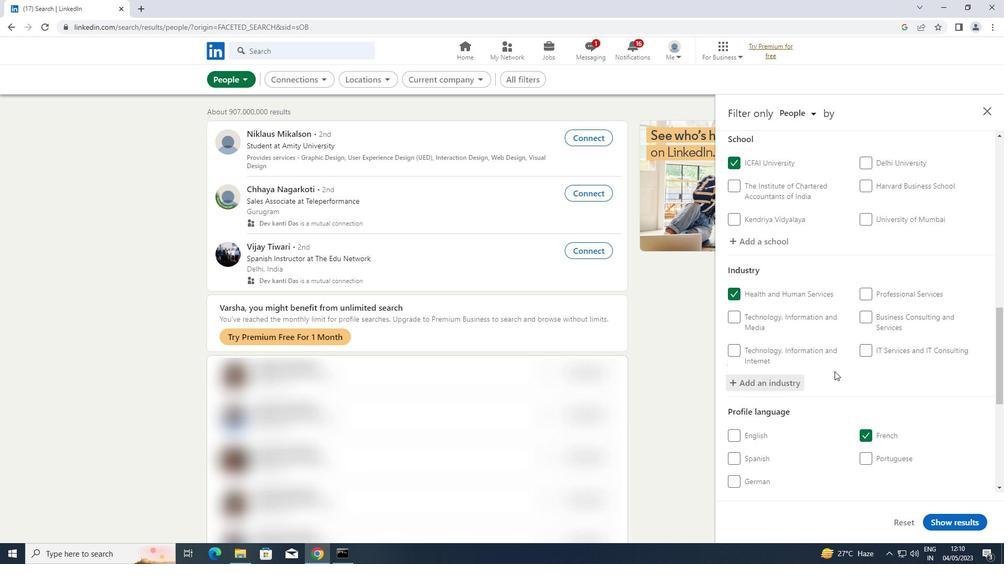 
Action: Mouse scrolled (834, 371) with delta (0, 0)
Screenshot: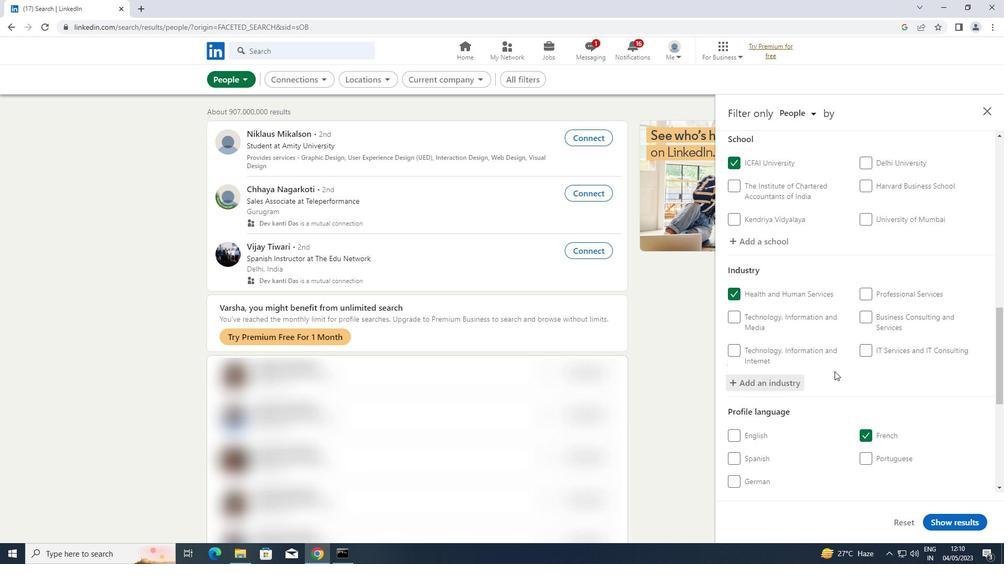 
Action: Mouse scrolled (834, 371) with delta (0, 0)
Screenshot: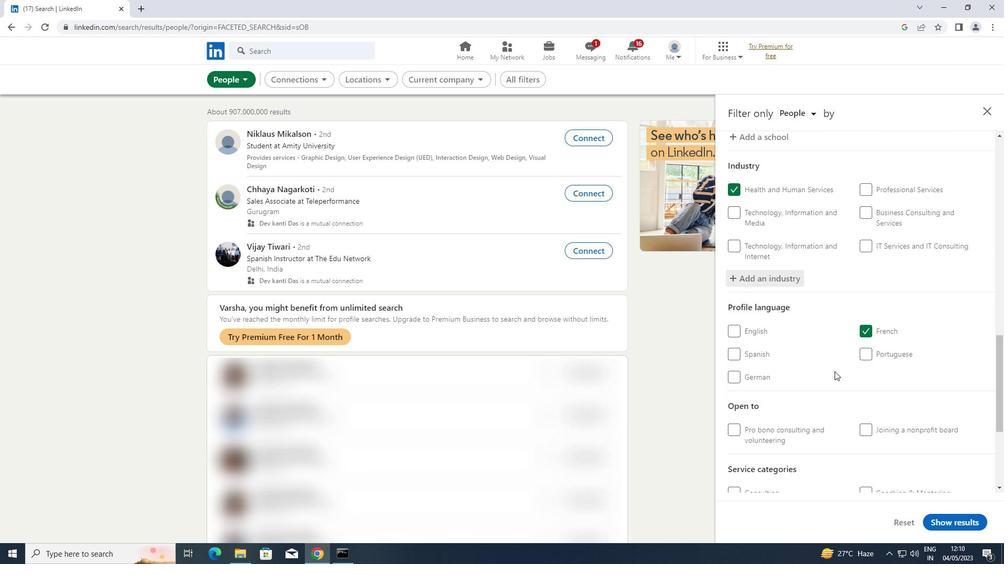 
Action: Mouse scrolled (834, 371) with delta (0, 0)
Screenshot: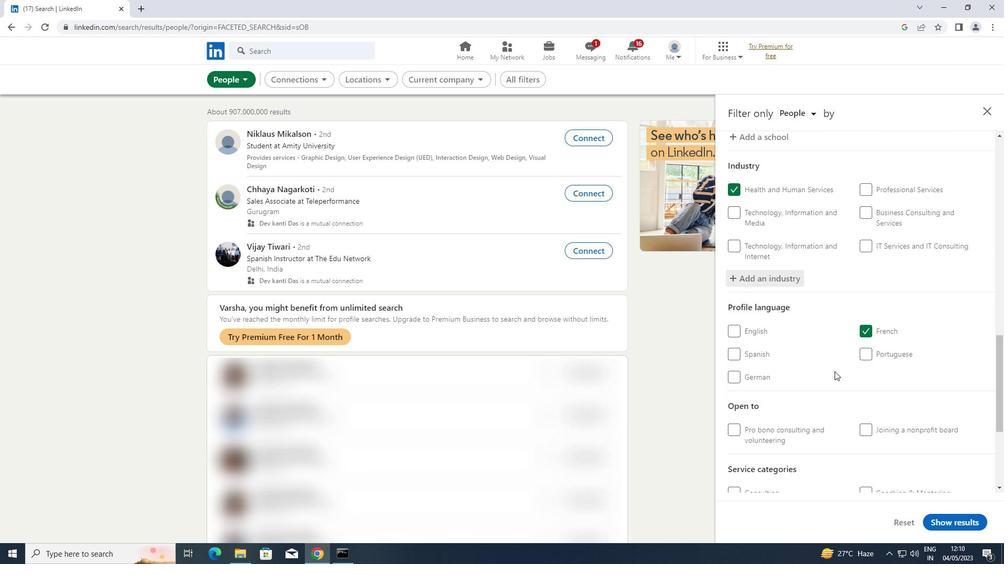 
Action: Mouse moved to (872, 431)
Screenshot: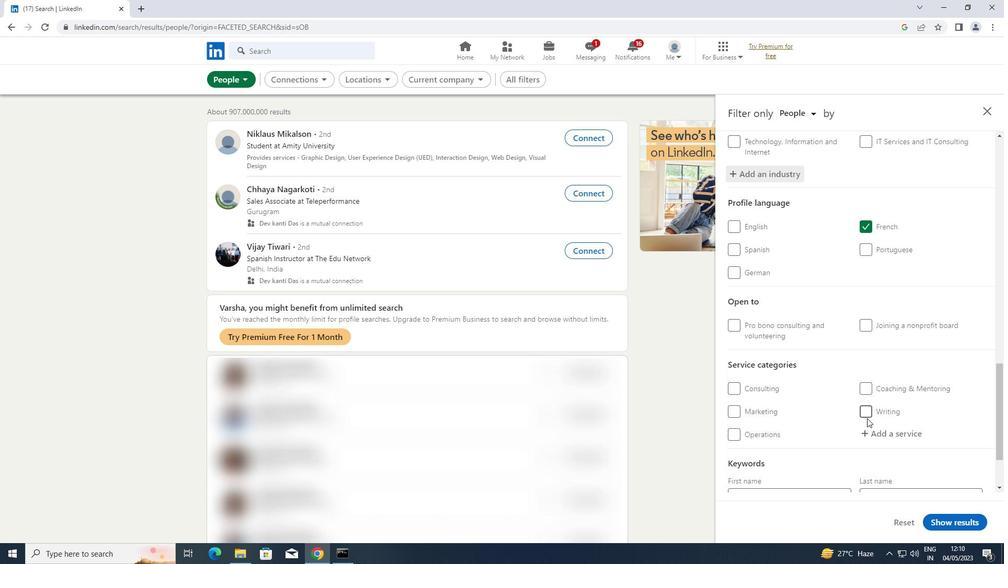 
Action: Mouse pressed left at (872, 431)
Screenshot: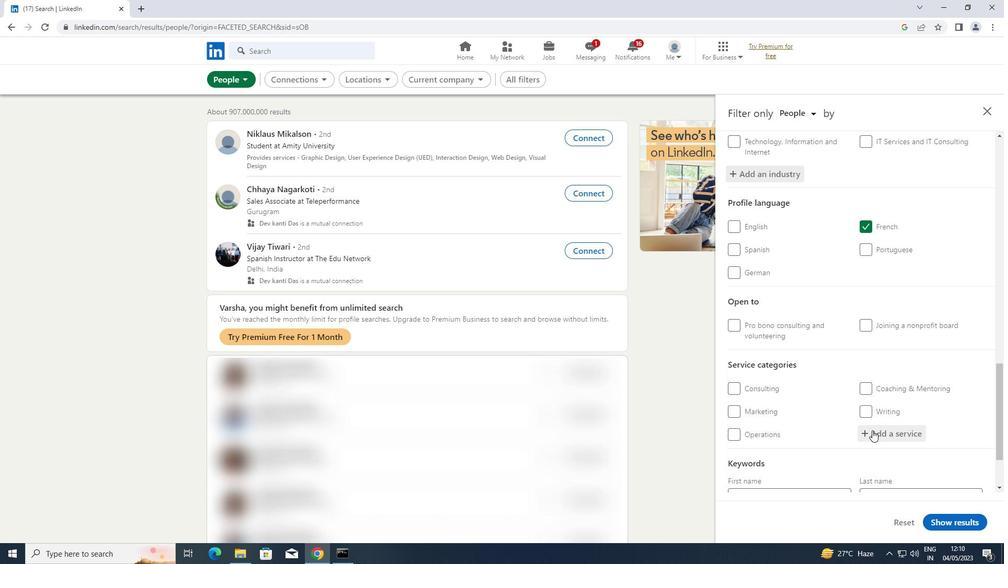 
Action: Key pressed <Key.shift>WEALTH<Key.space><Key.shift>MANAGEMENT
Screenshot: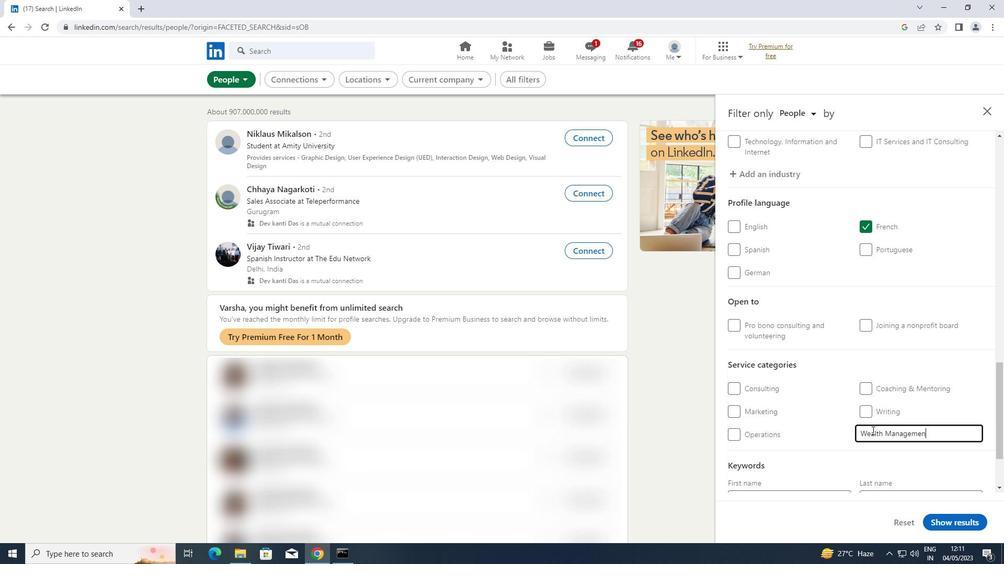 
Action: Mouse moved to (837, 434)
Screenshot: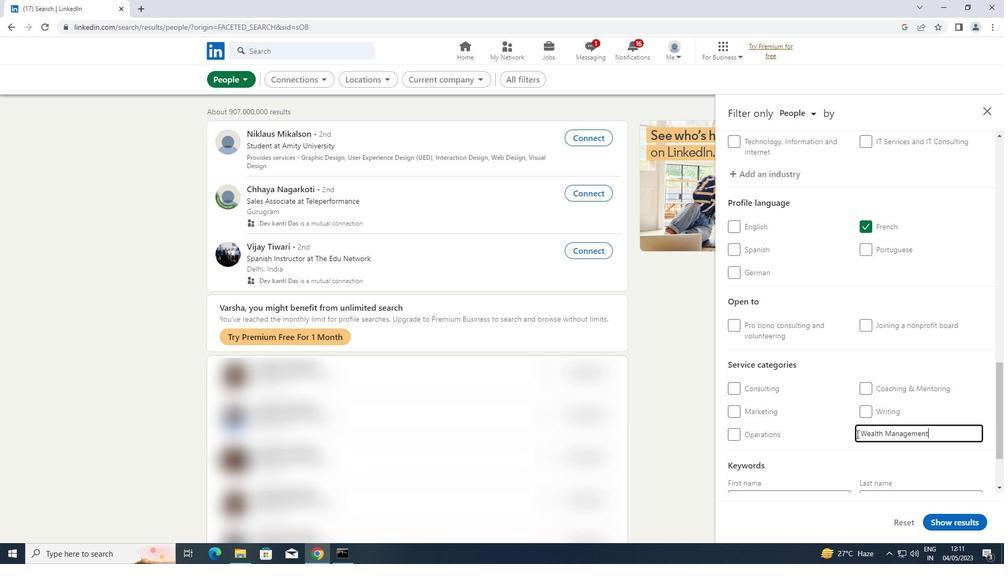 
Action: Mouse scrolled (837, 434) with delta (0, 0)
Screenshot: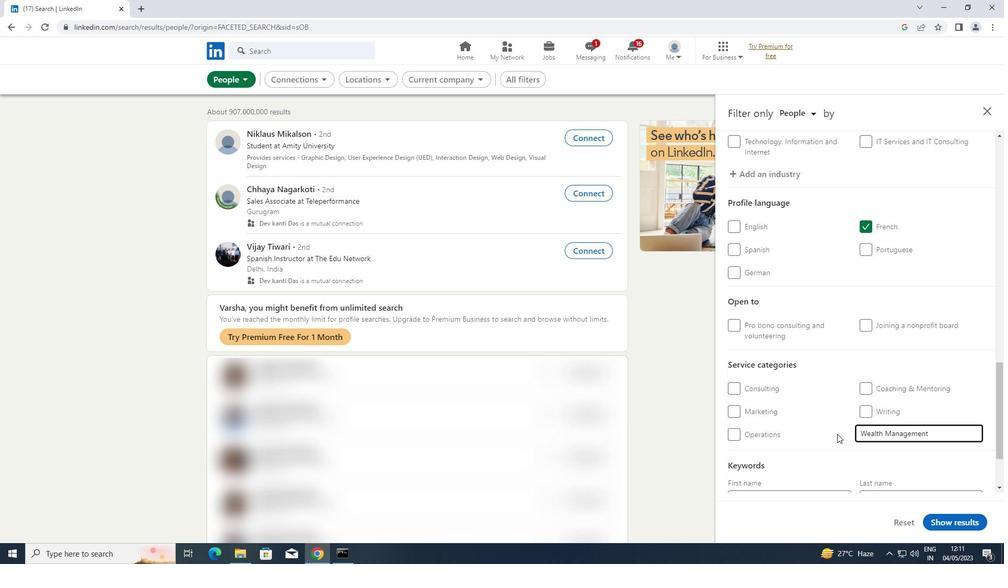 
Action: Mouse scrolled (837, 434) with delta (0, 0)
Screenshot: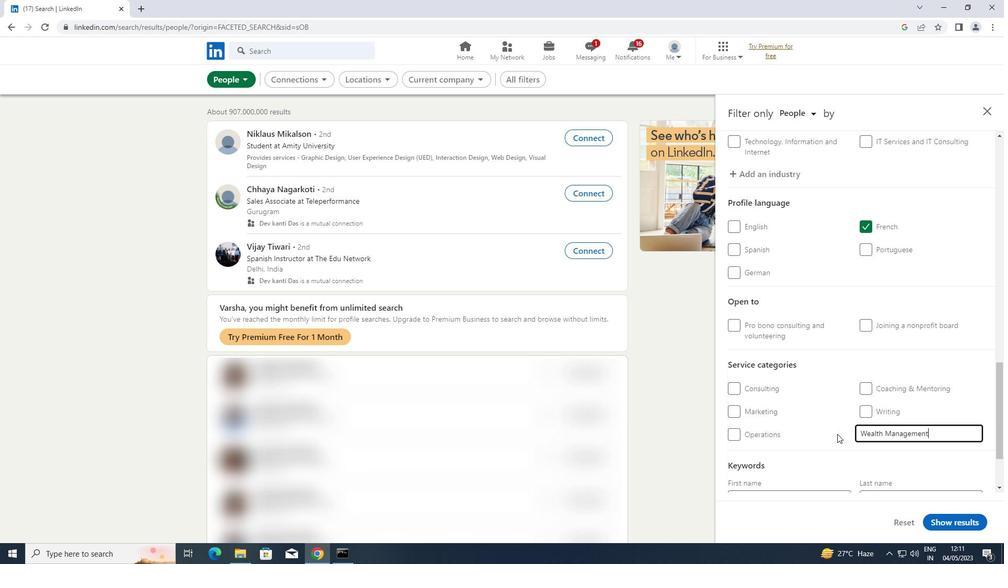 
Action: Mouse scrolled (837, 434) with delta (0, 0)
Screenshot: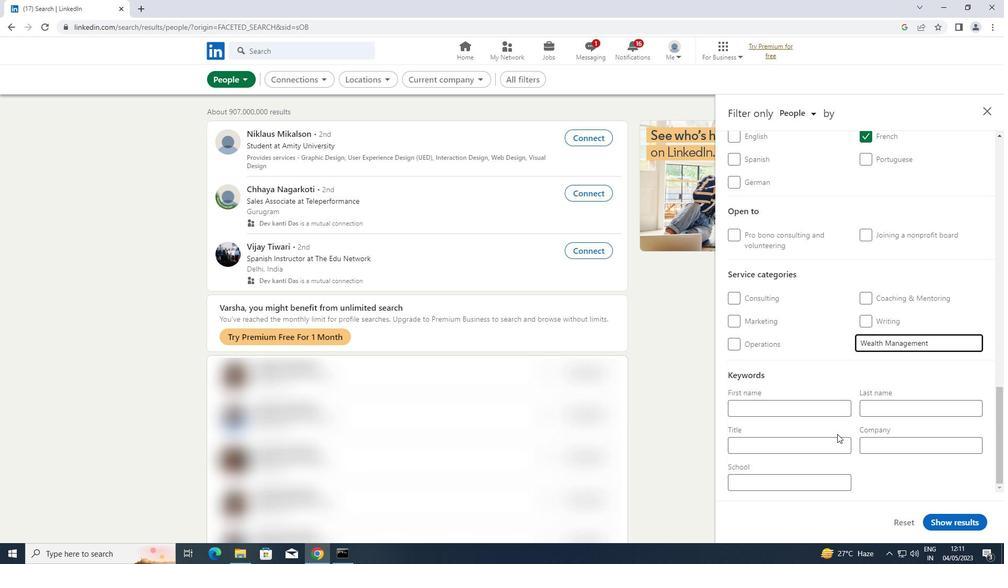 
Action: Mouse scrolled (837, 434) with delta (0, 0)
Screenshot: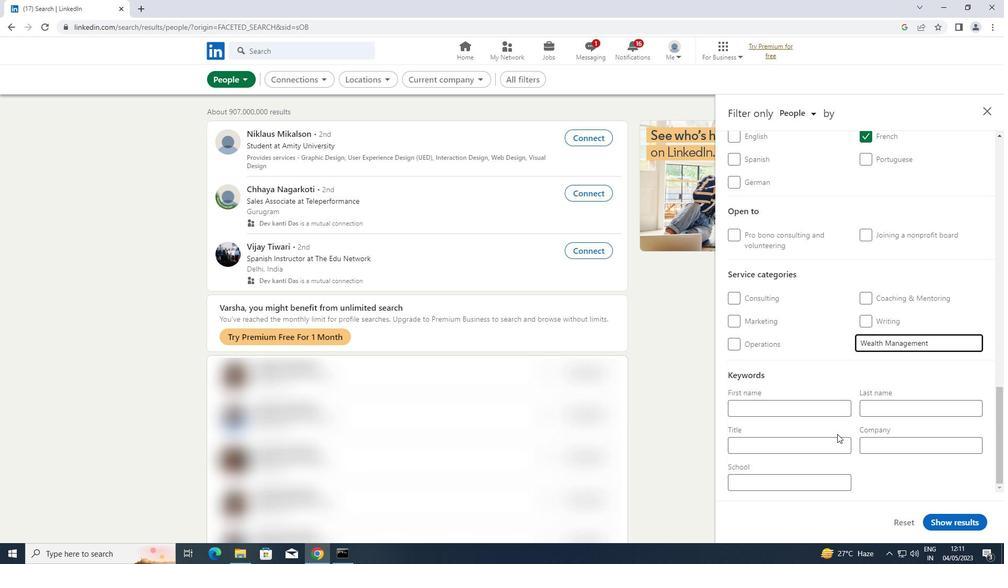 
Action: Mouse scrolled (837, 434) with delta (0, 0)
Screenshot: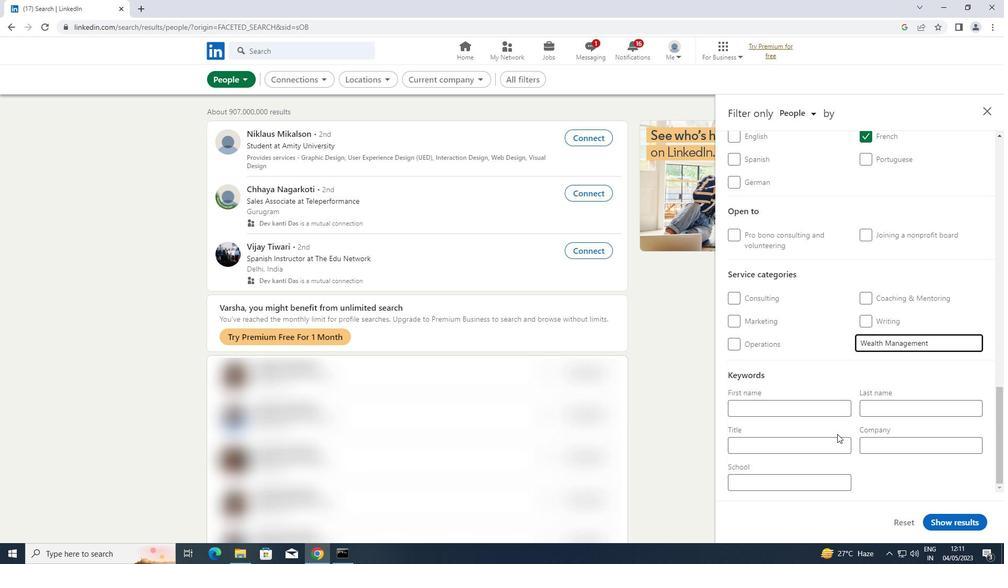 
Action: Mouse moved to (824, 444)
Screenshot: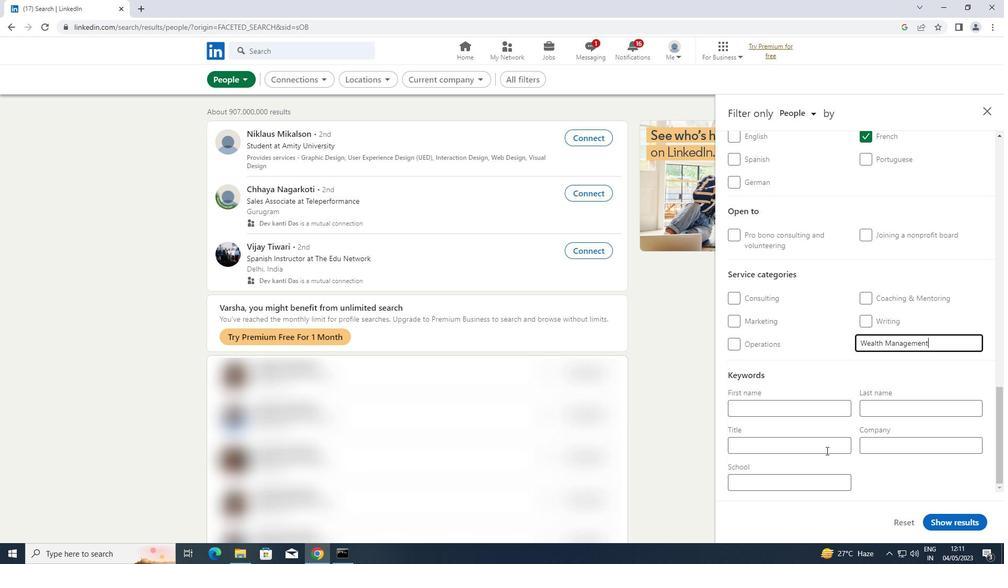 
Action: Mouse pressed left at (824, 444)
Screenshot: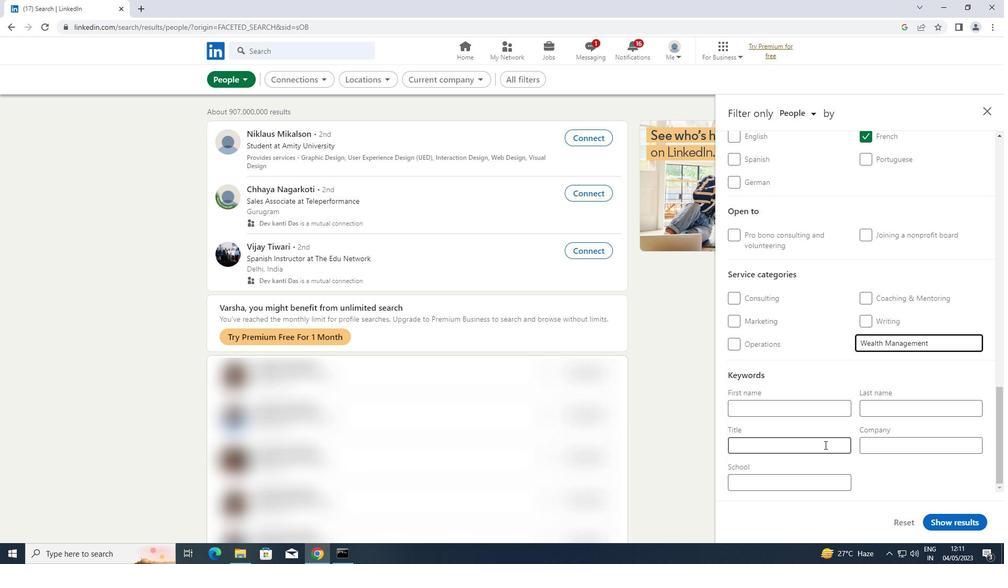 
Action: Key pressed <Key.shift>FINANCIAL<Key.space><Key.shift>ANALYST
Screenshot: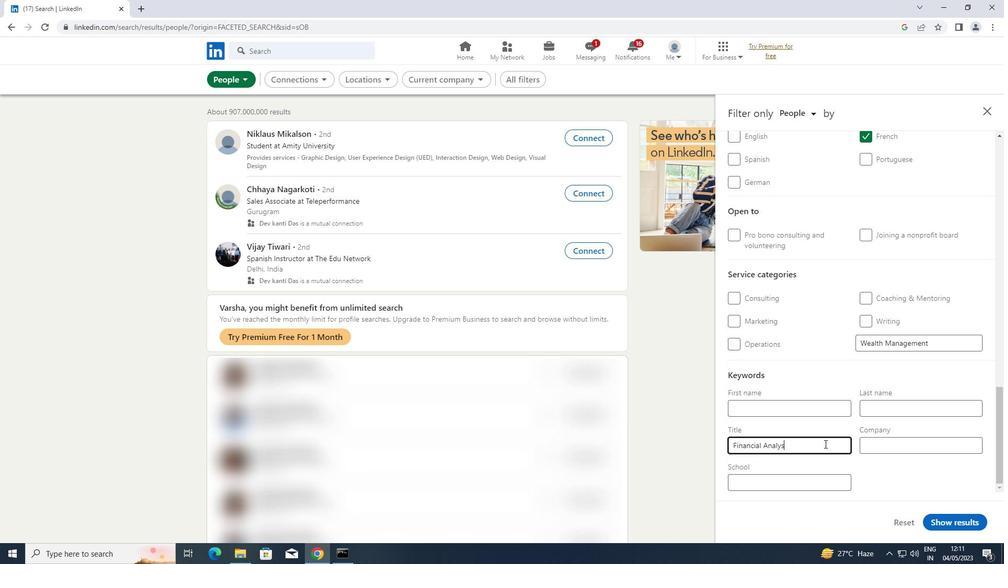 
Action: Mouse moved to (960, 518)
Screenshot: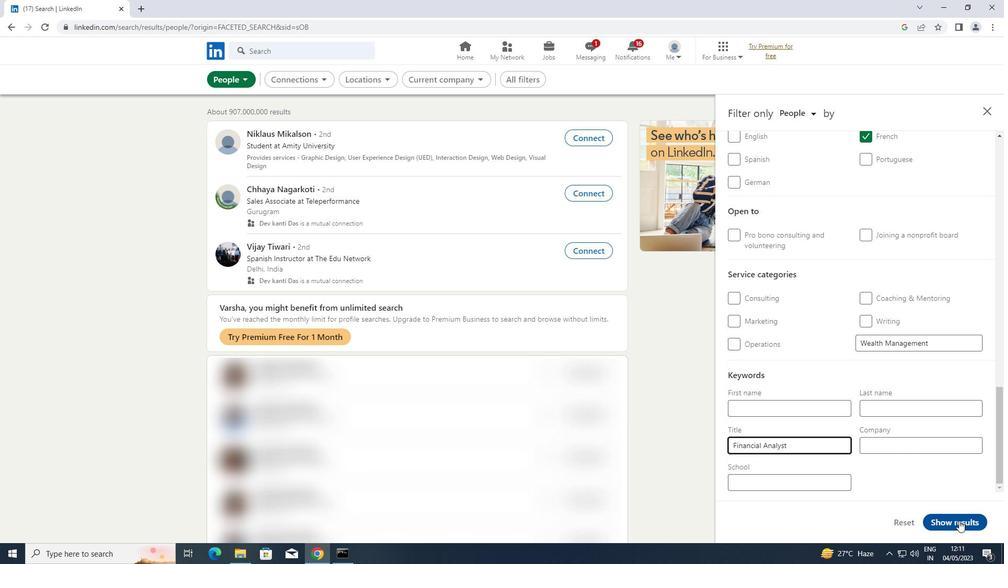
Action: Mouse pressed left at (960, 518)
Screenshot: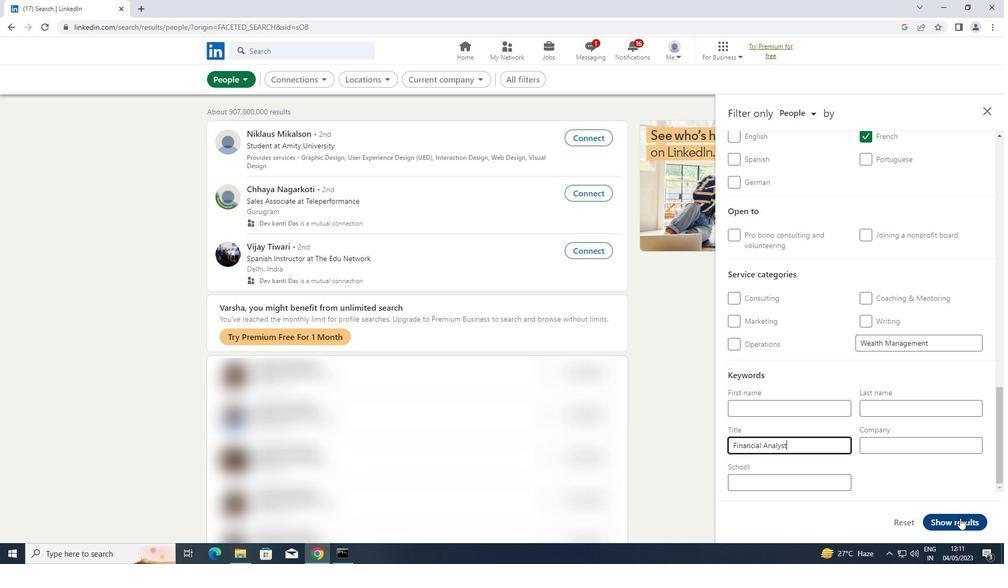 
Action: Mouse moved to (960, 518)
Screenshot: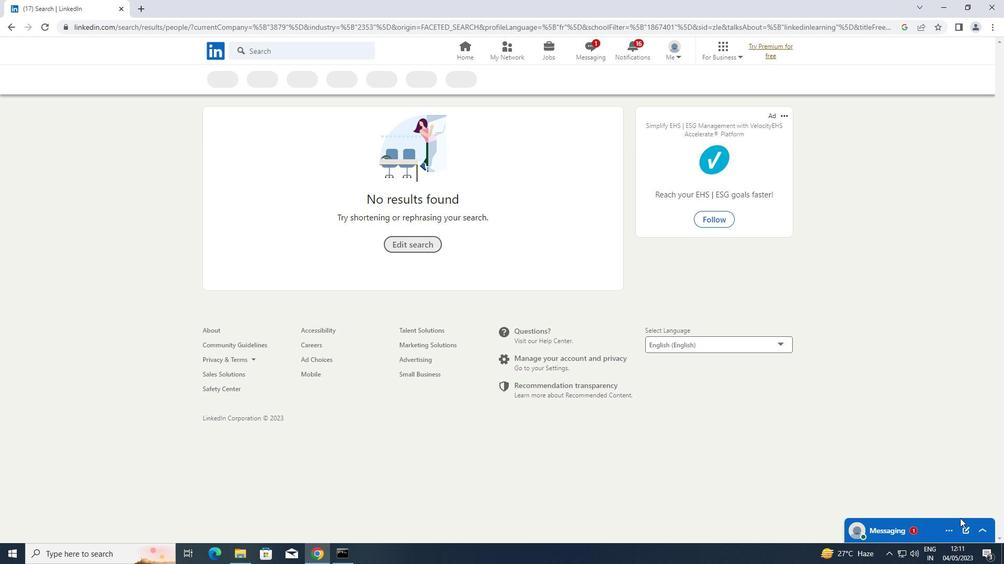 
